 Task: Find flights from Cairo to Honolulu for 2 passengers in economy class, departing on December 19 and returning on January 3, with British Airways, and a price limit of EGP 105,000.
Action: Mouse pressed left at (351, 241)
Screenshot: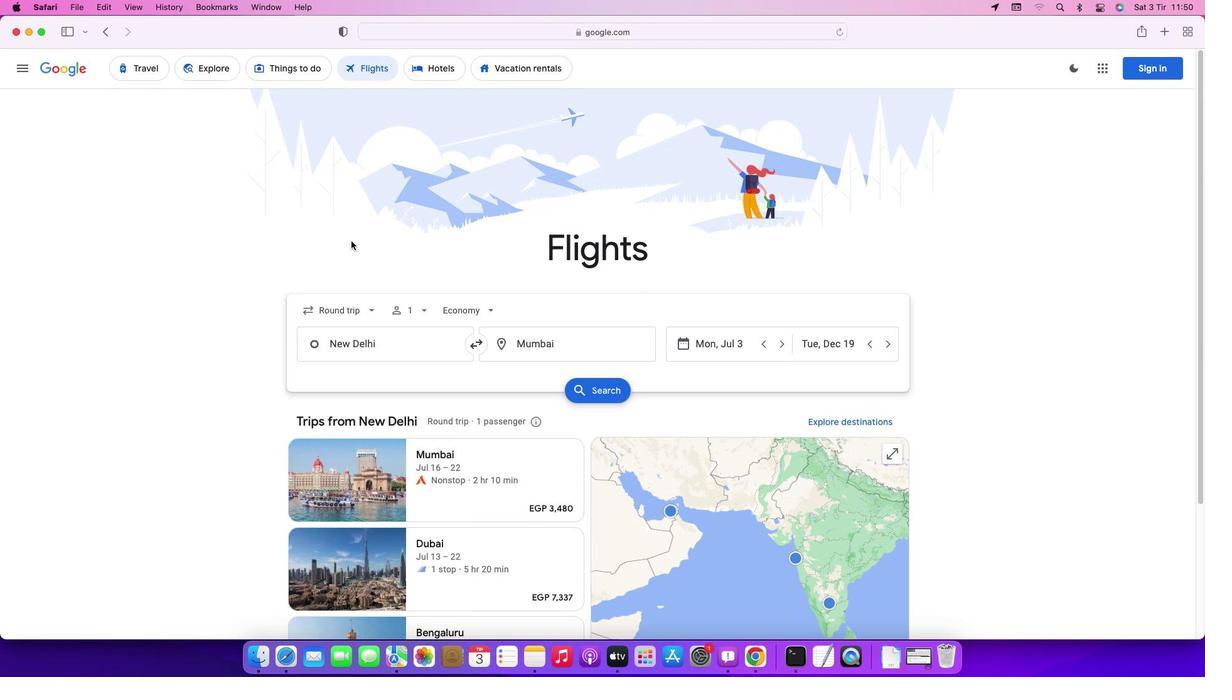 
Action: Mouse moved to (337, 311)
Screenshot: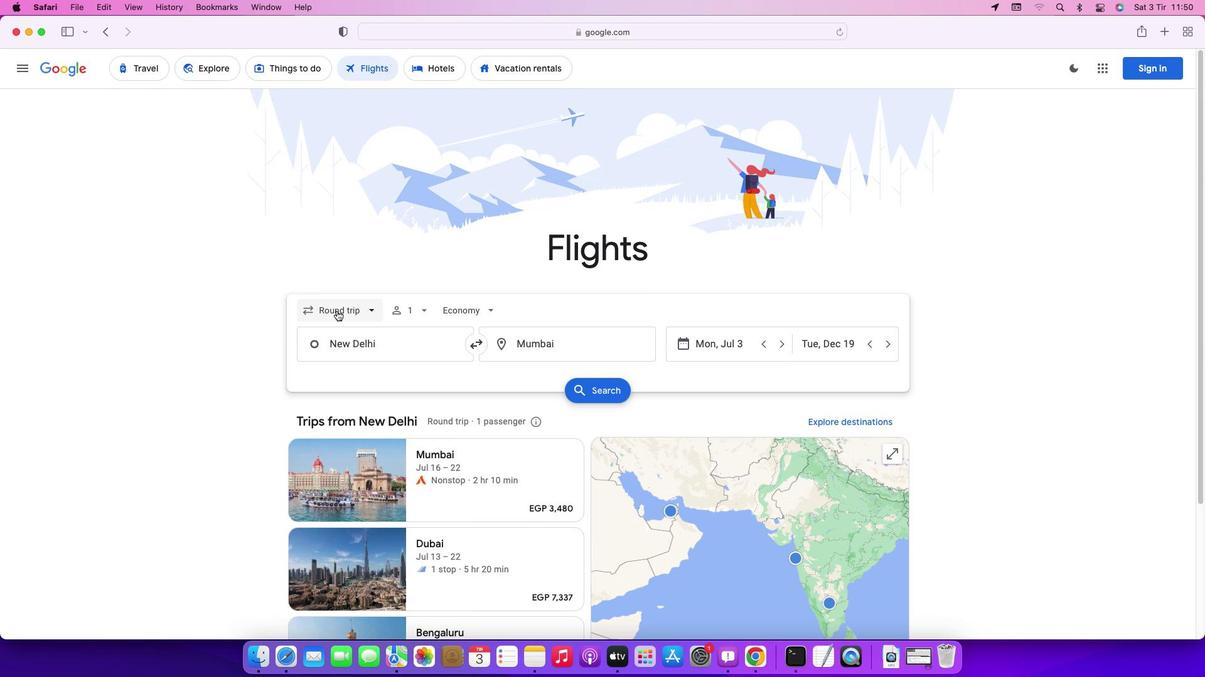 
Action: Mouse pressed left at (337, 311)
Screenshot: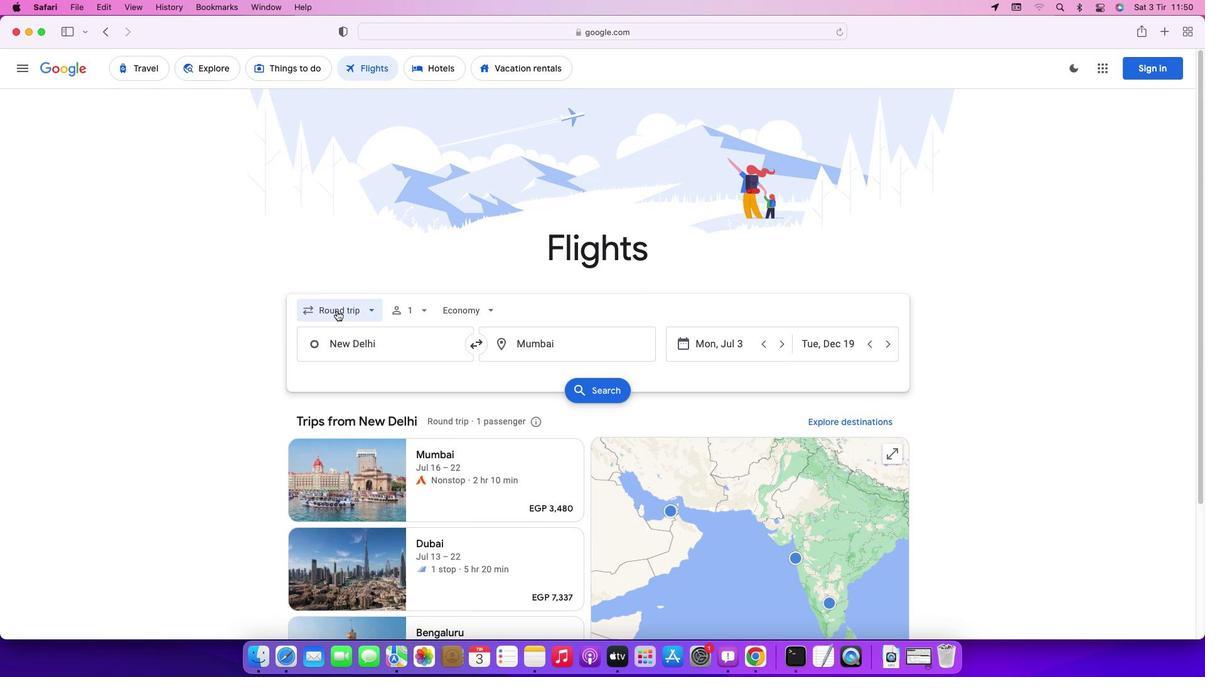 
Action: Mouse moved to (338, 341)
Screenshot: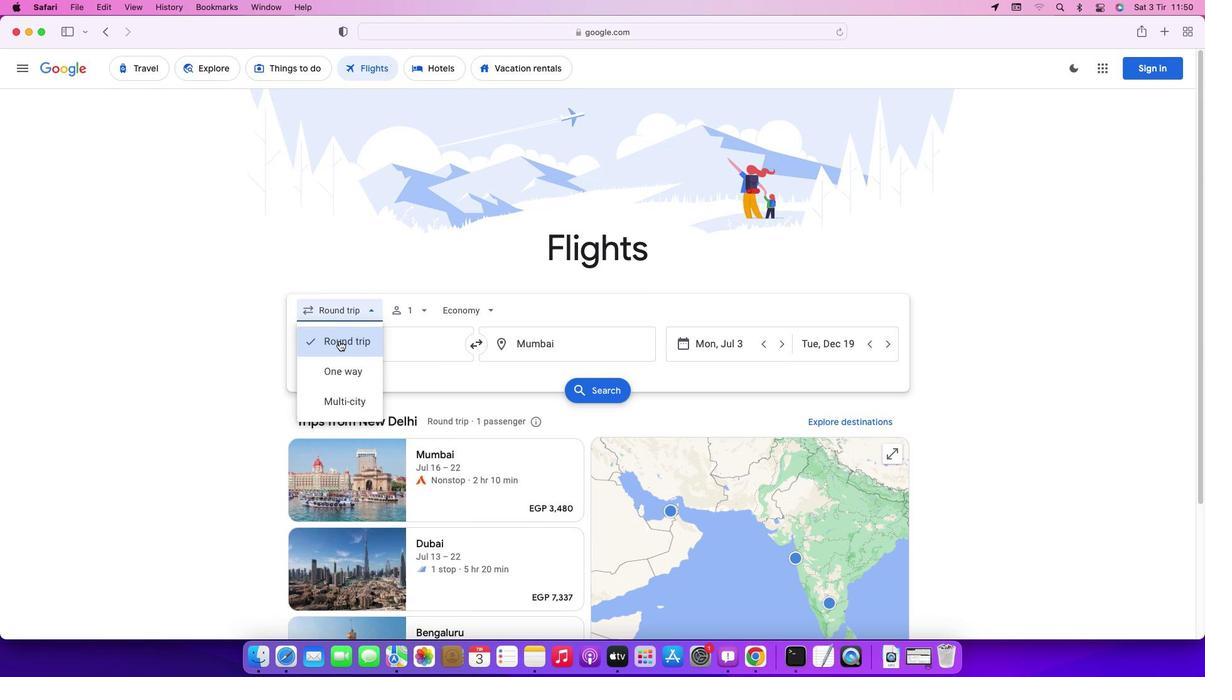 
Action: Mouse pressed left at (338, 341)
Screenshot: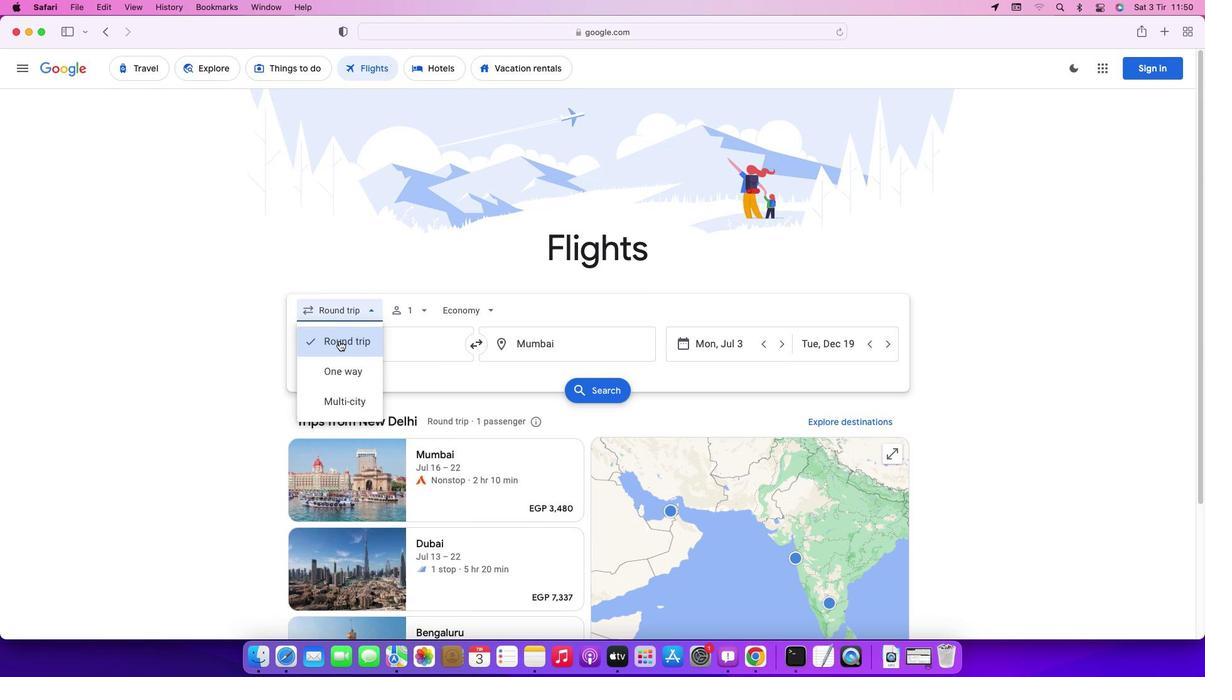 
Action: Mouse moved to (419, 309)
Screenshot: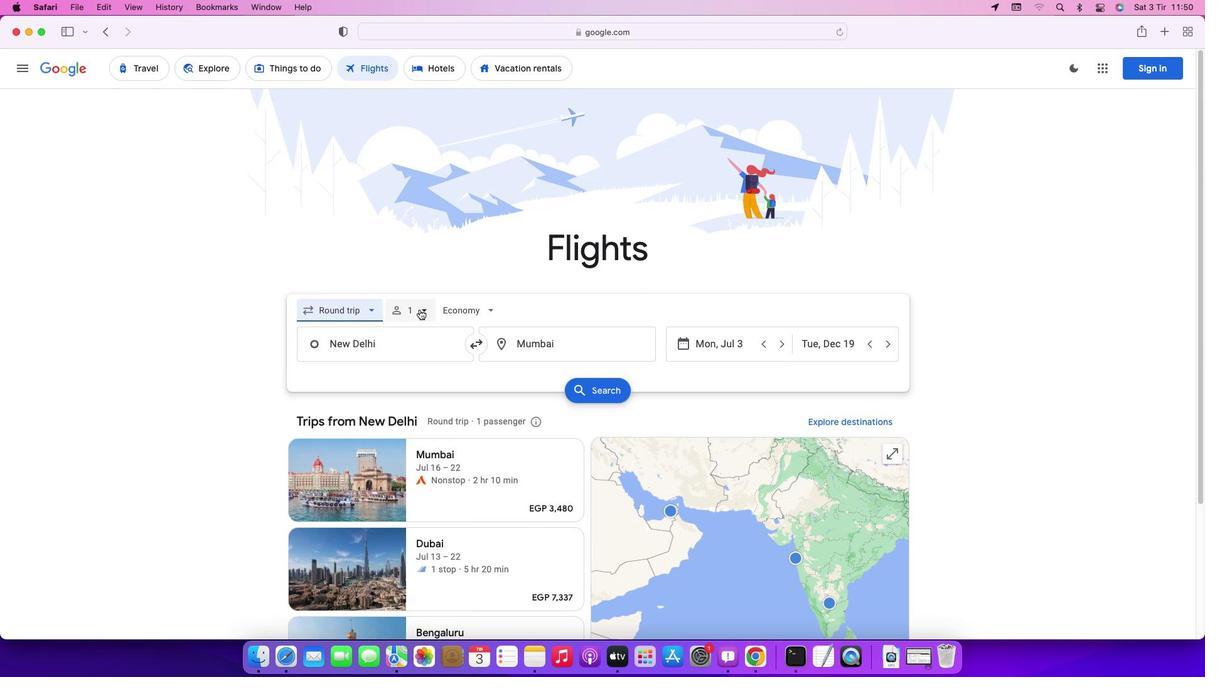 
Action: Mouse pressed left at (419, 309)
Screenshot: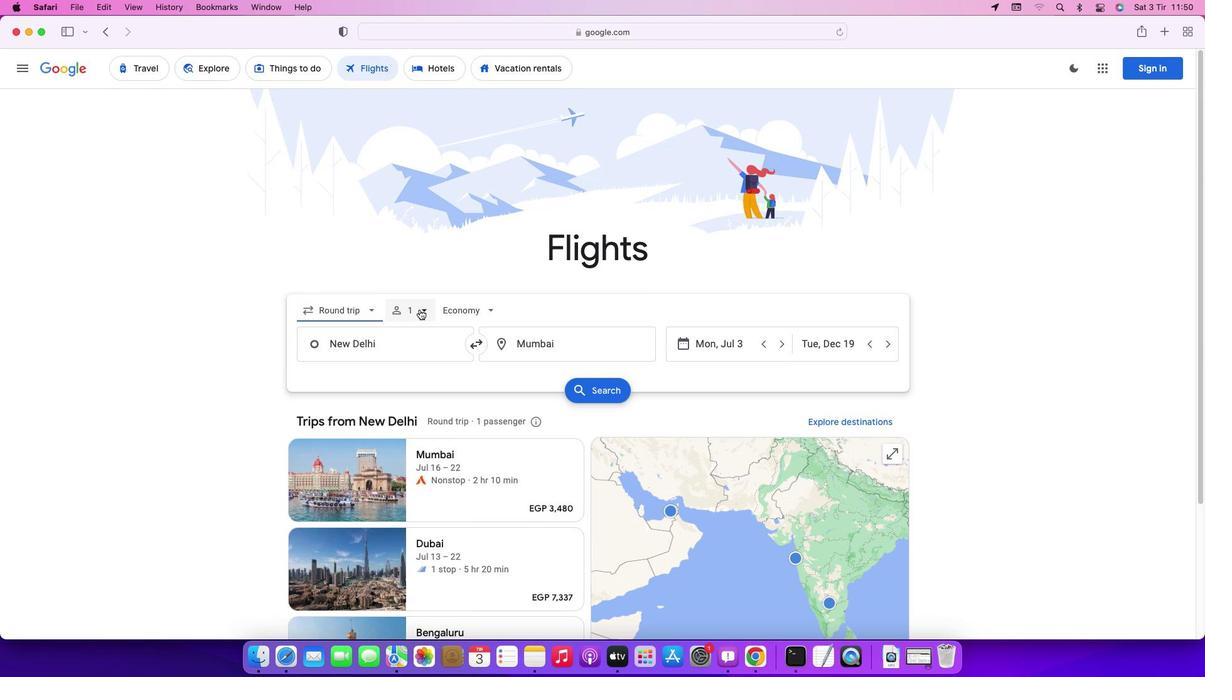
Action: Mouse moved to (524, 343)
Screenshot: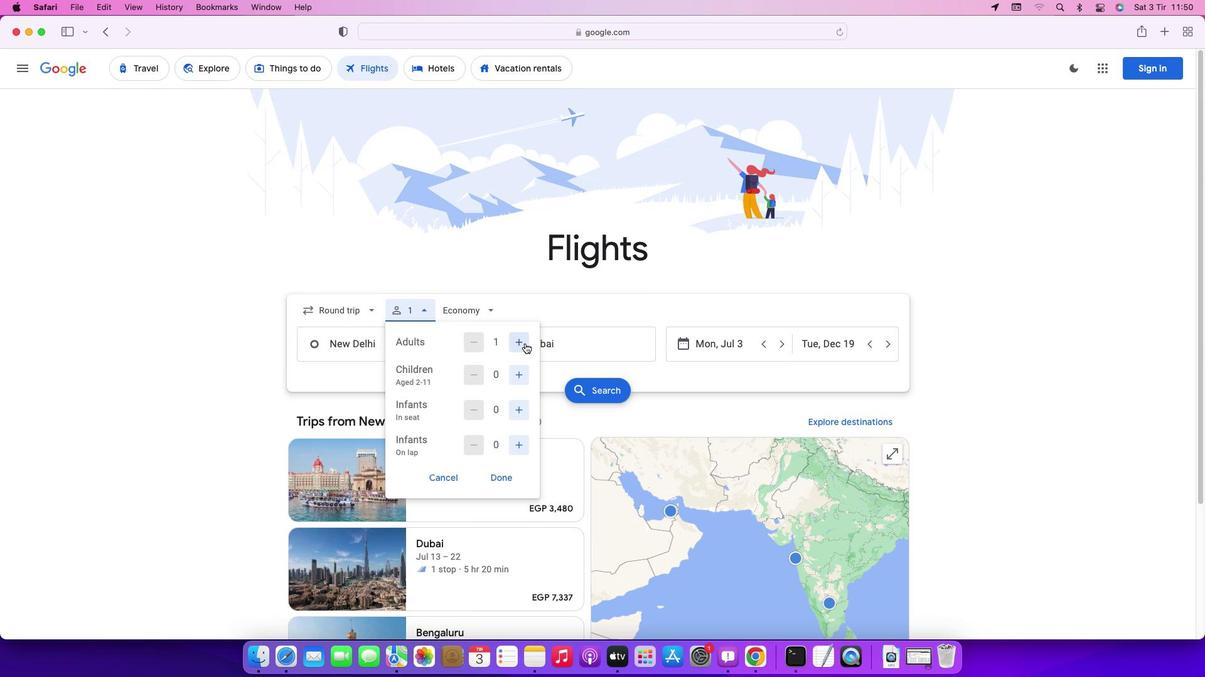 
Action: Mouse pressed left at (524, 343)
Screenshot: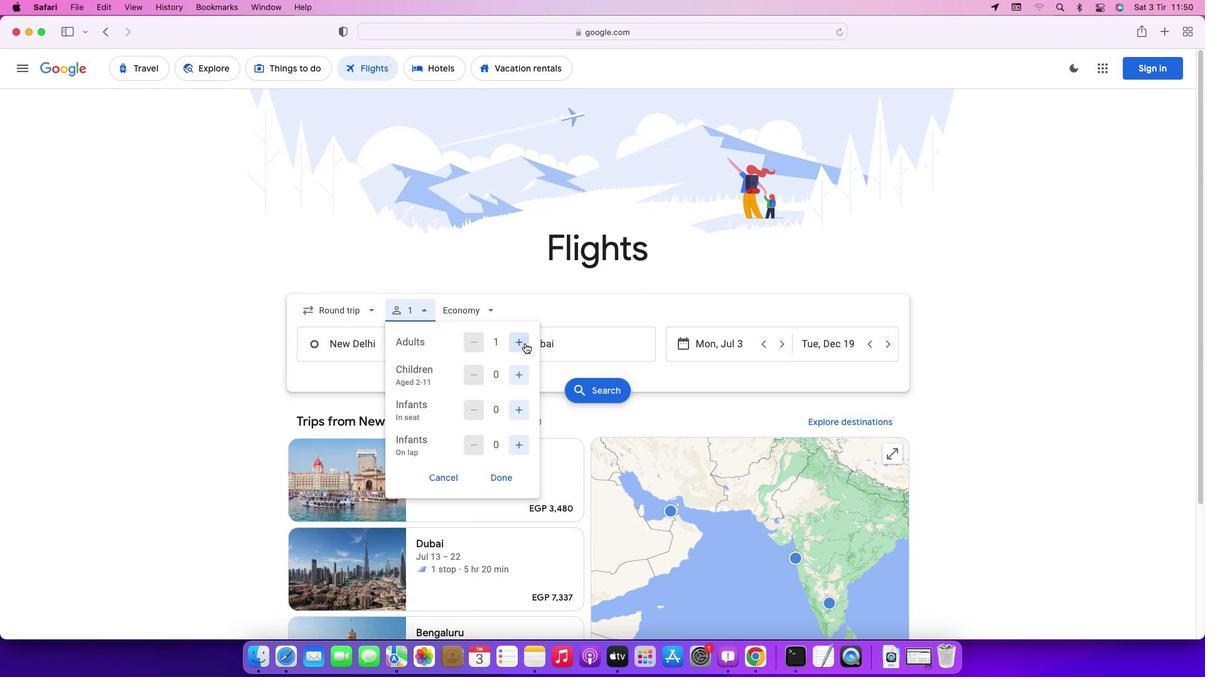 
Action: Mouse moved to (502, 474)
Screenshot: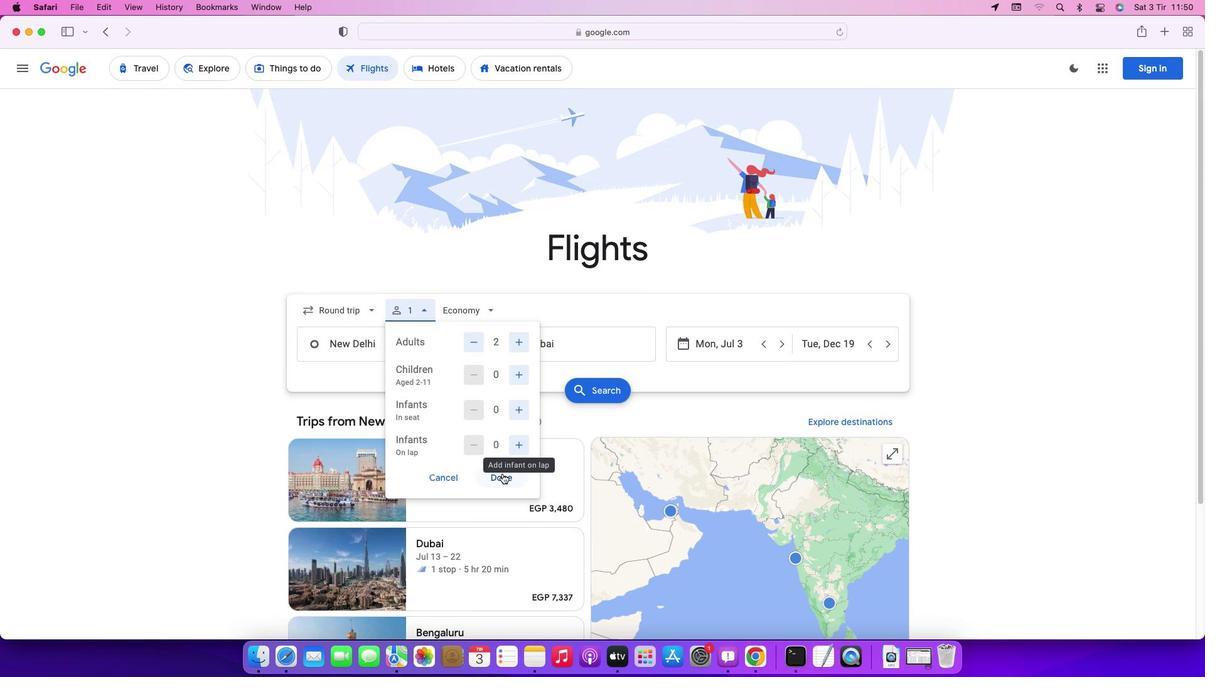 
Action: Mouse pressed left at (502, 474)
Screenshot: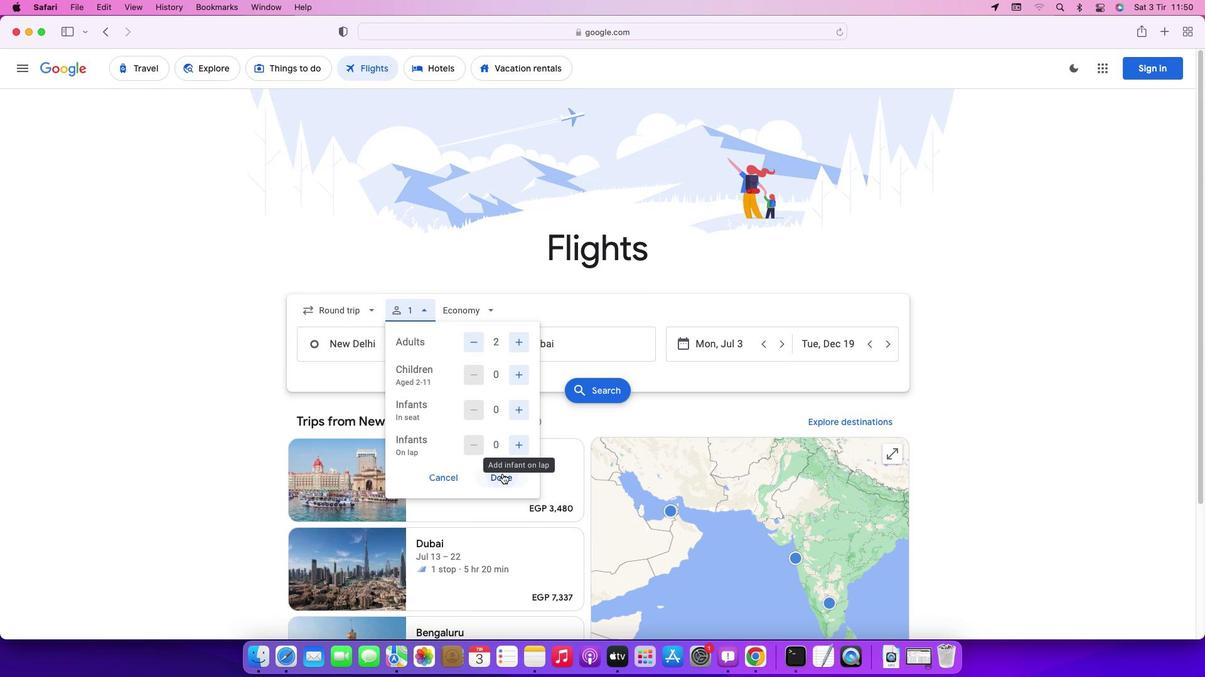 
Action: Mouse moved to (463, 311)
Screenshot: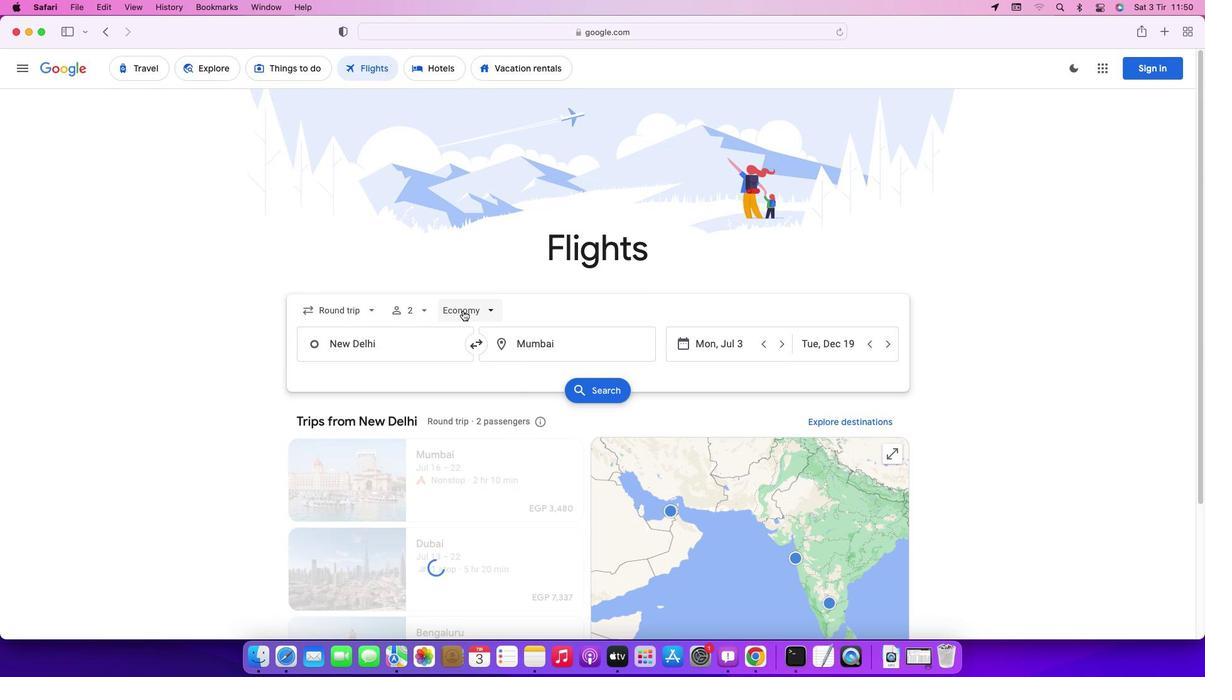
Action: Mouse pressed left at (463, 311)
Screenshot: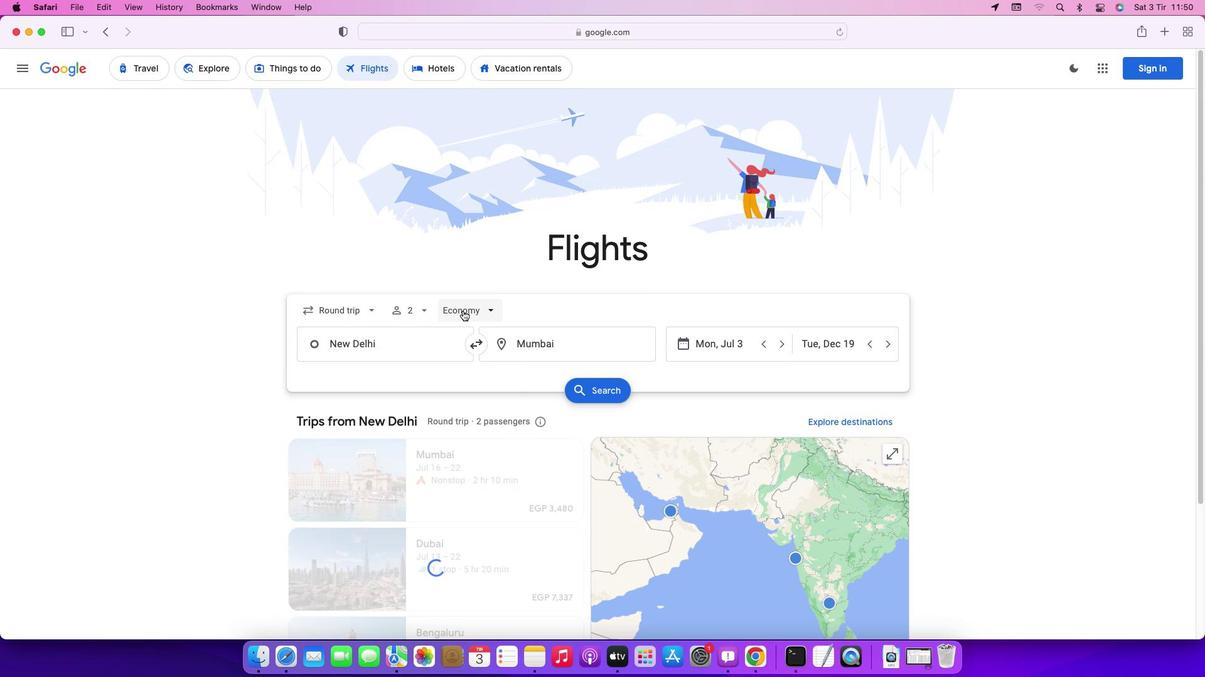 
Action: Mouse moved to (507, 343)
Screenshot: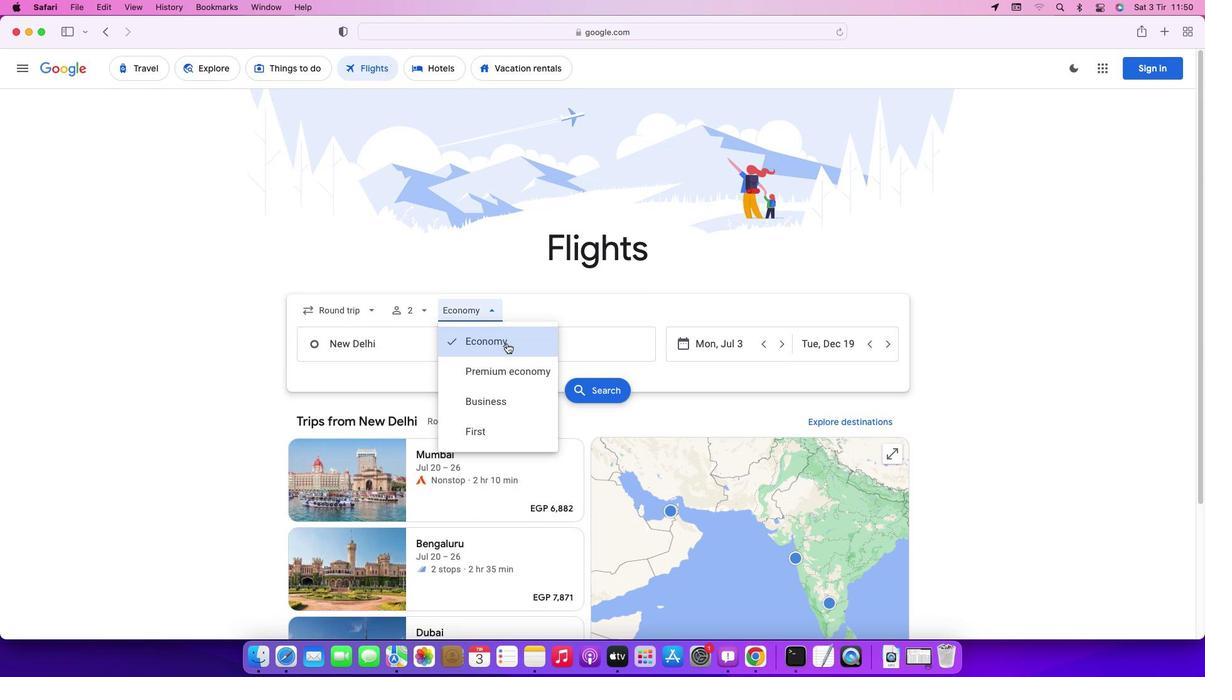 
Action: Mouse pressed left at (507, 343)
Screenshot: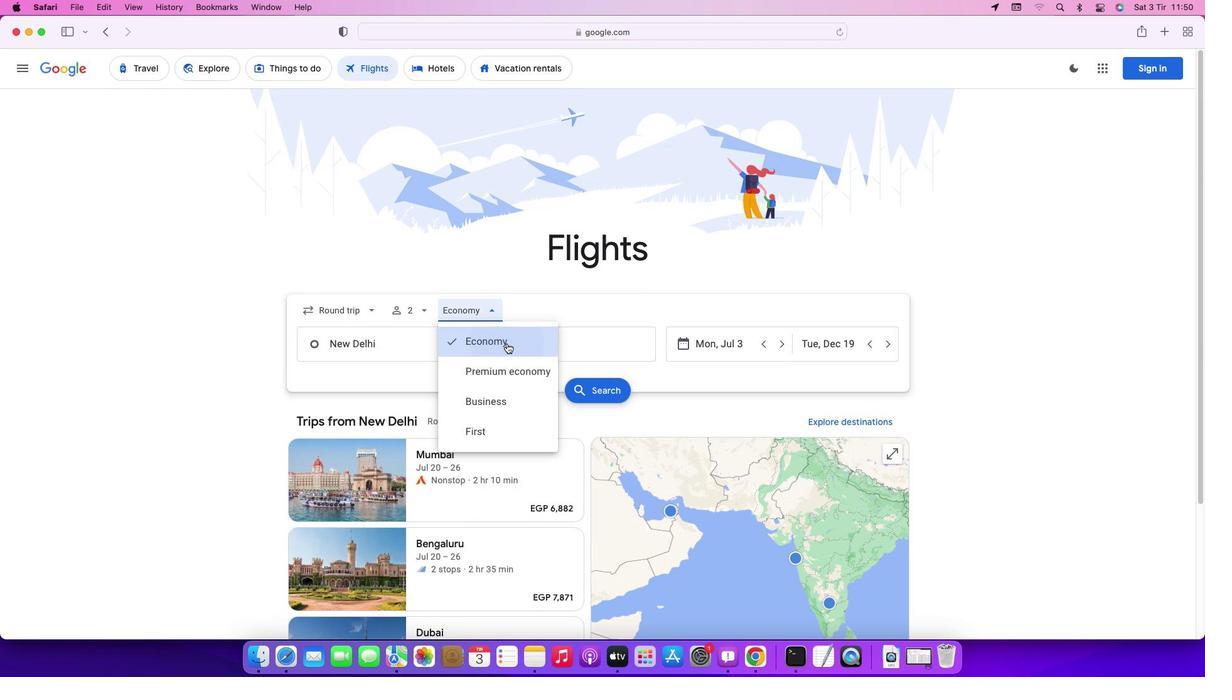 
Action: Mouse moved to (406, 344)
Screenshot: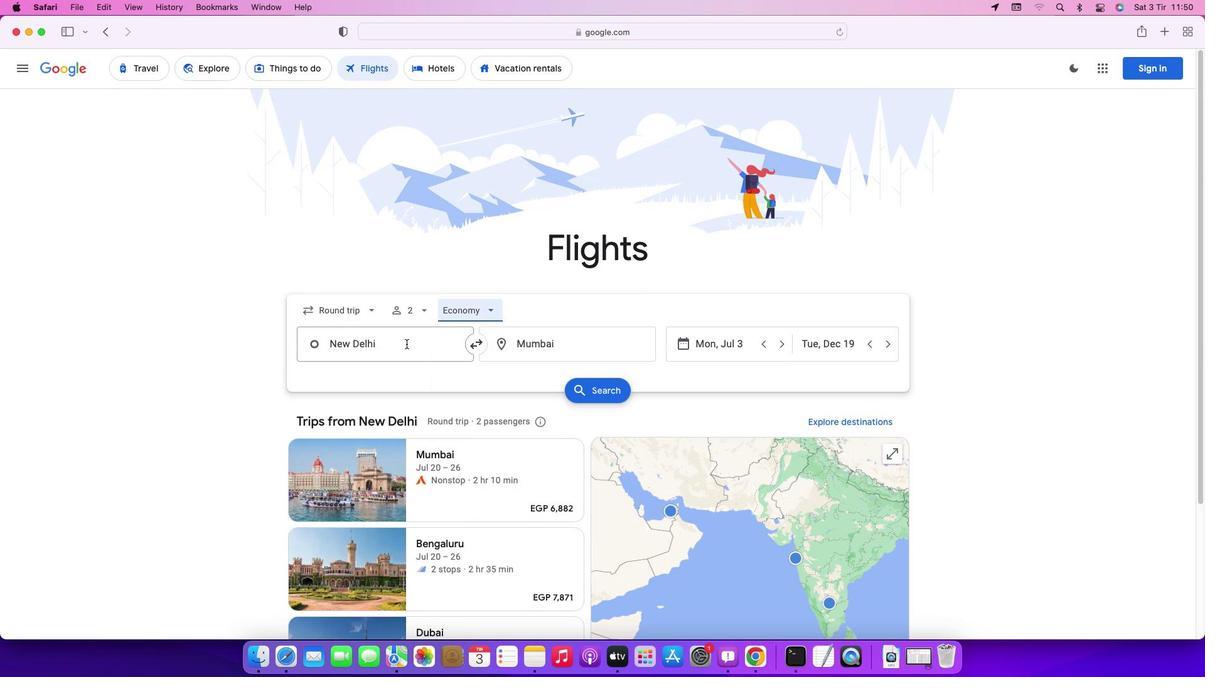 
Action: Mouse pressed left at (406, 344)
Screenshot: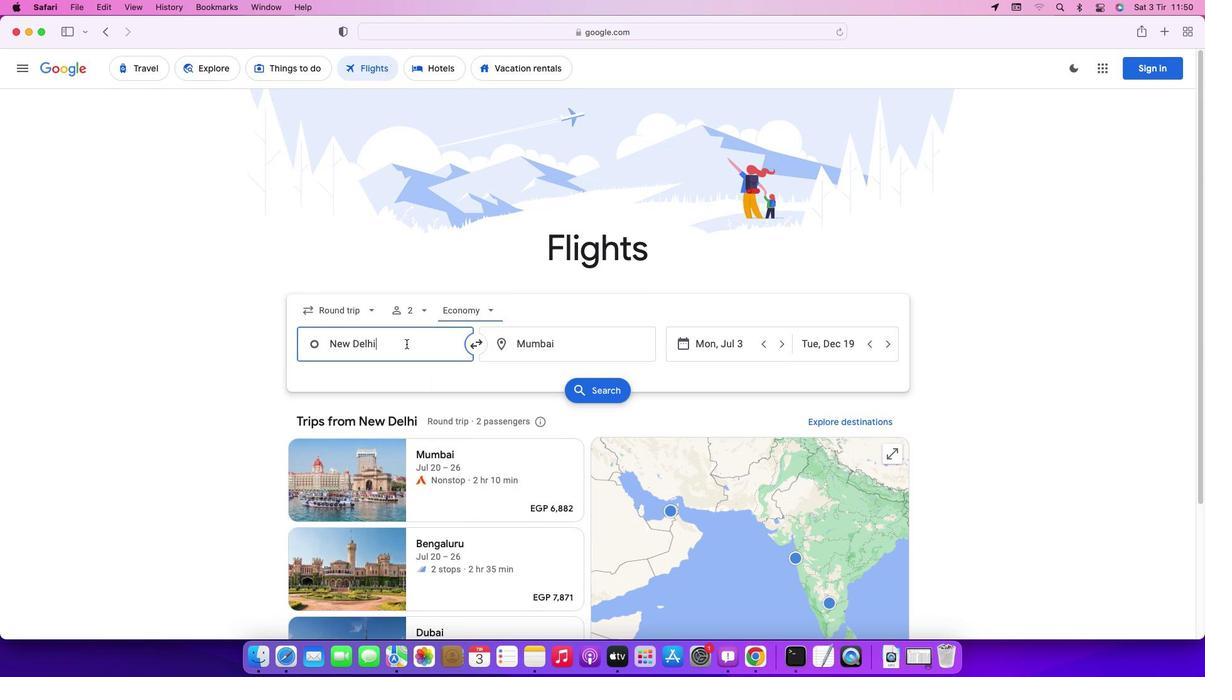 
Action: Key pressed Key.backspaceKey.caps_lock'C'Key.caps_lock'a''i''r''o'Key.enter
Screenshot: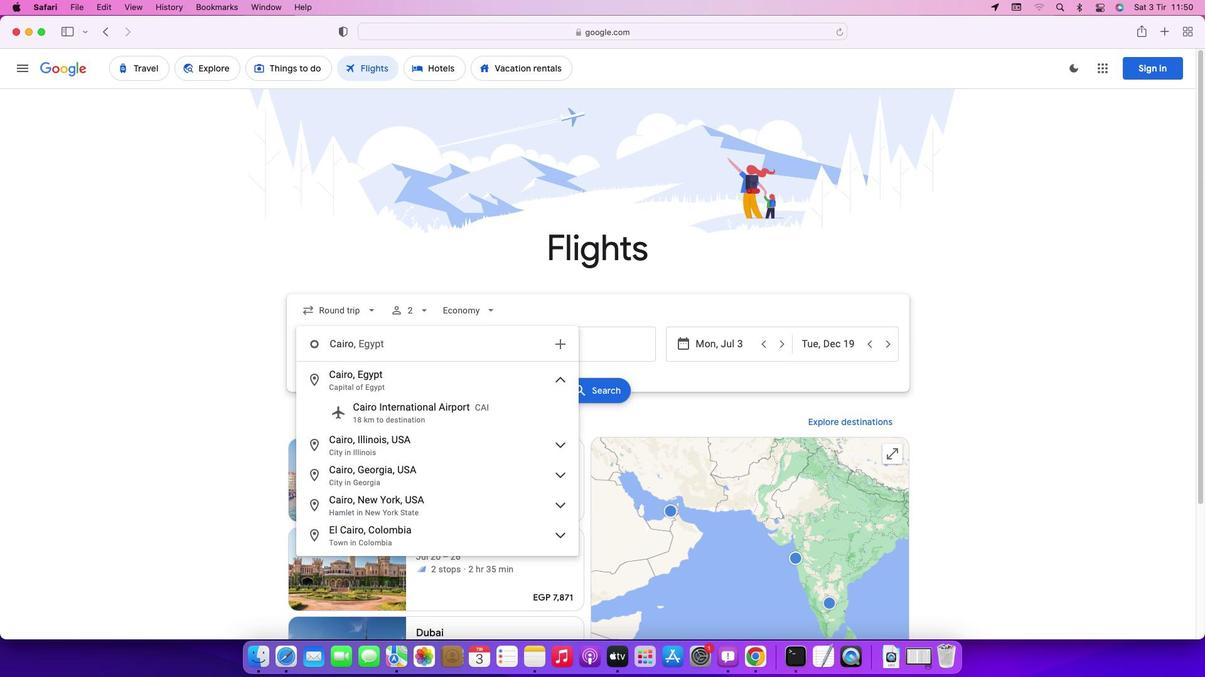 
Action: Mouse moved to (573, 347)
Screenshot: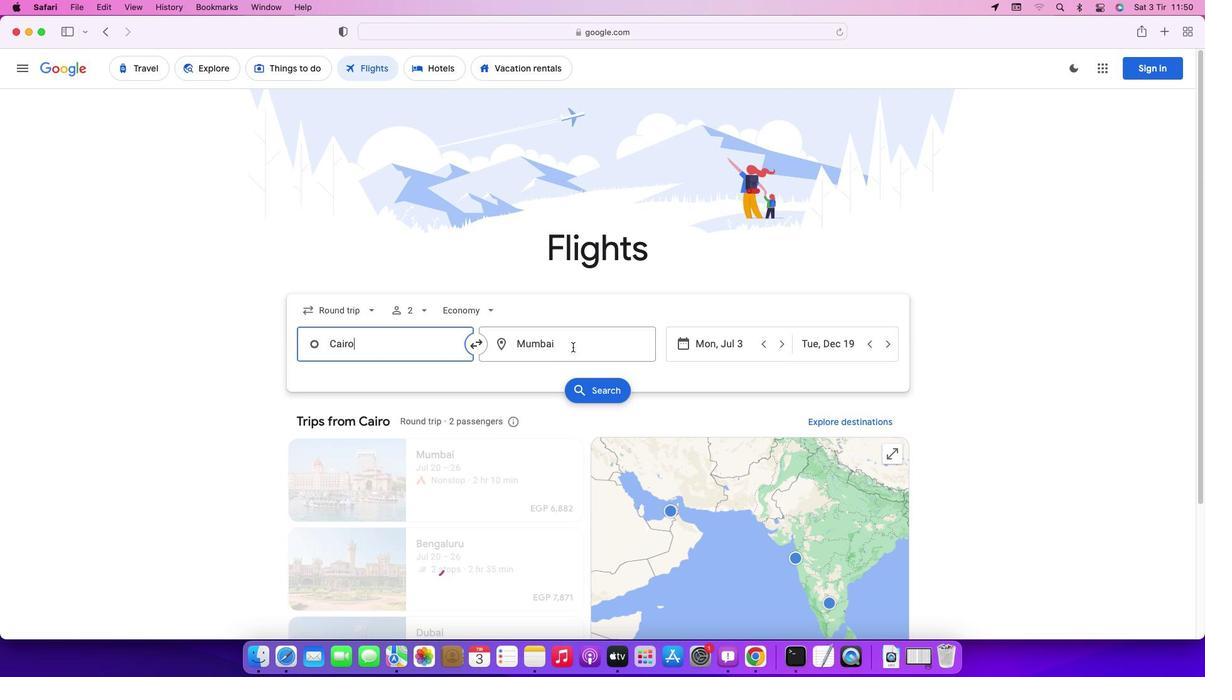 
Action: Mouse pressed left at (573, 347)
Screenshot: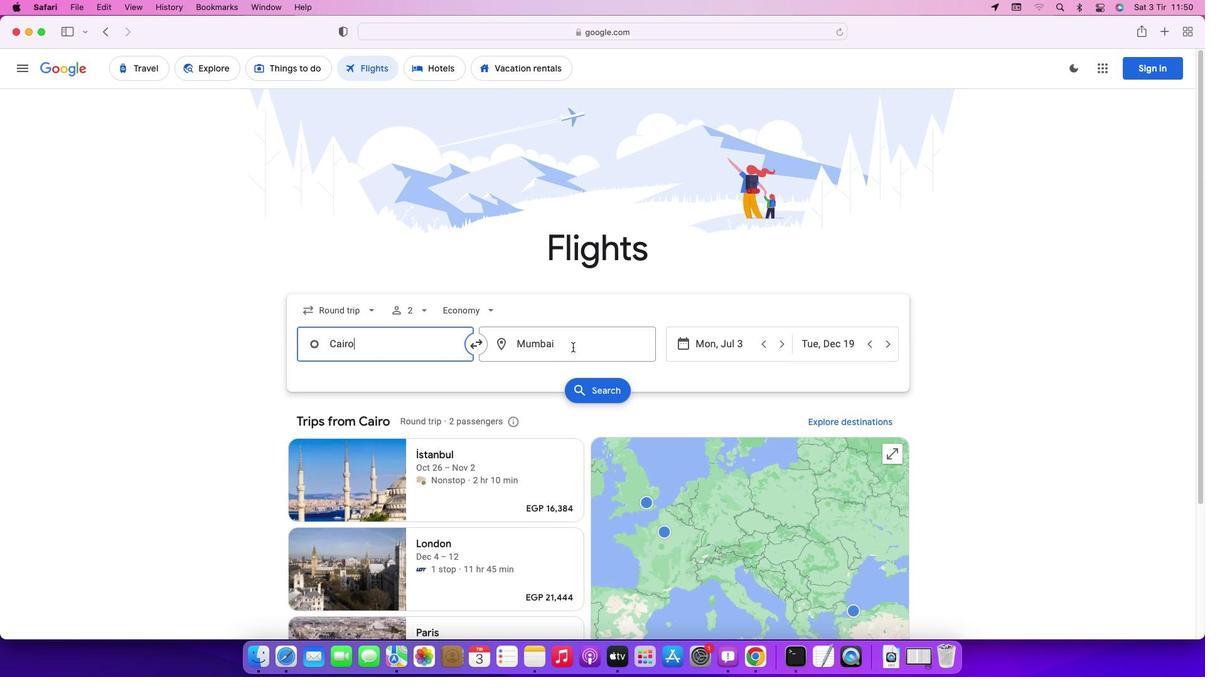 
Action: Key pressed Key.backspaceKey.caps_lock'H'Key.caps_lock'o''n''o''l''u''l''u'Key.enter
Screenshot: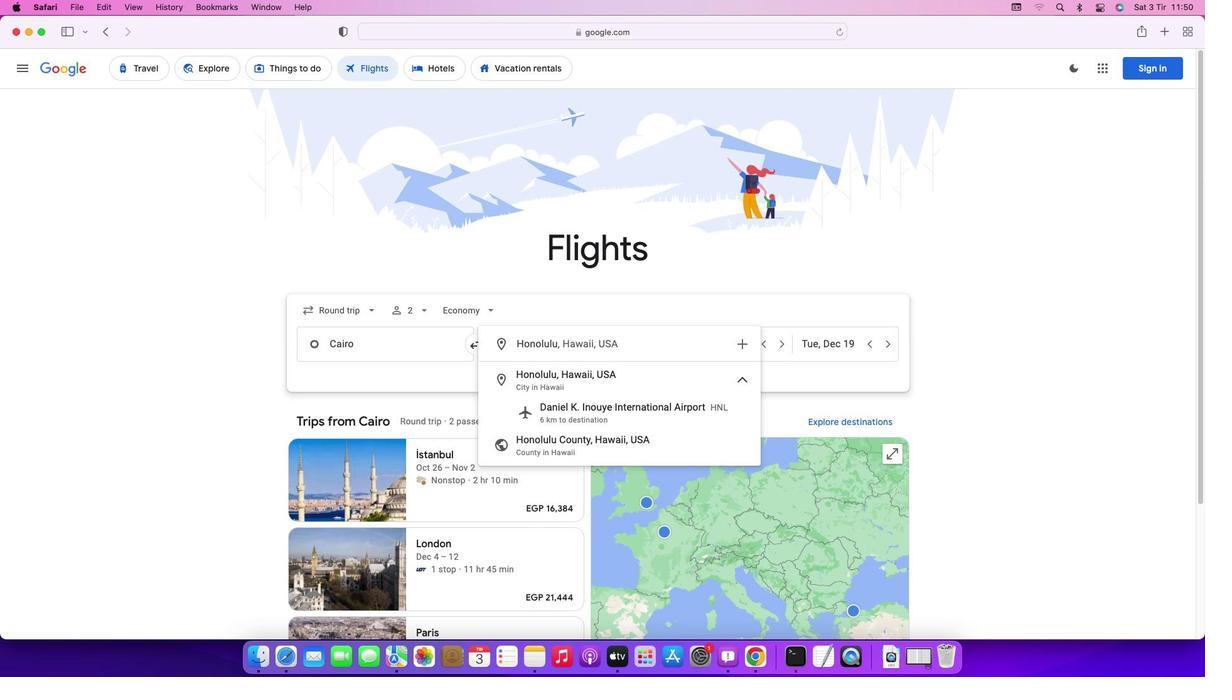 
Action: Mouse moved to (729, 343)
Screenshot: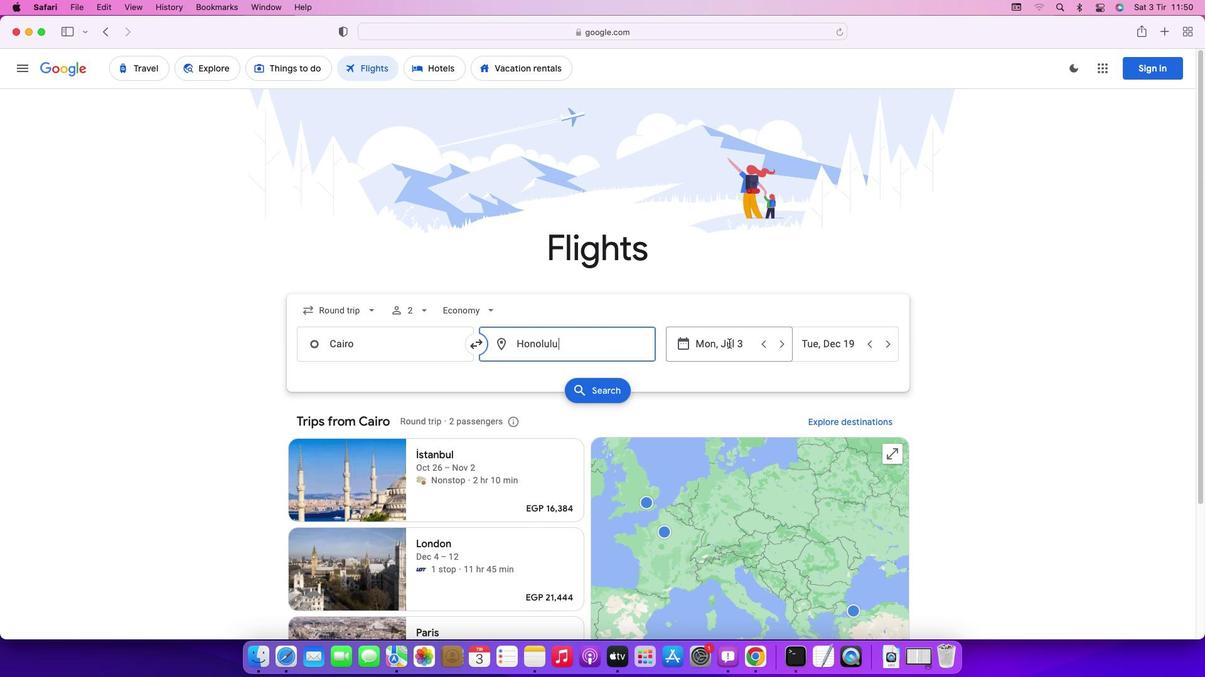 
Action: Mouse pressed left at (729, 343)
Screenshot: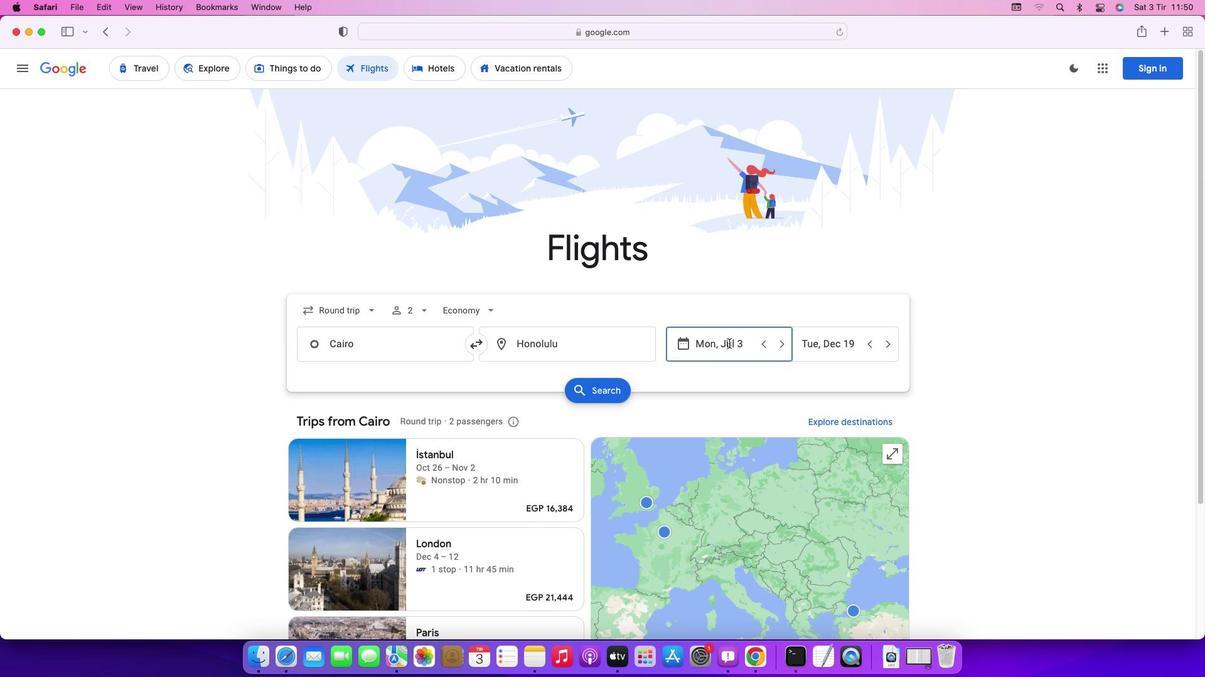 
Action: Mouse moved to (916, 473)
Screenshot: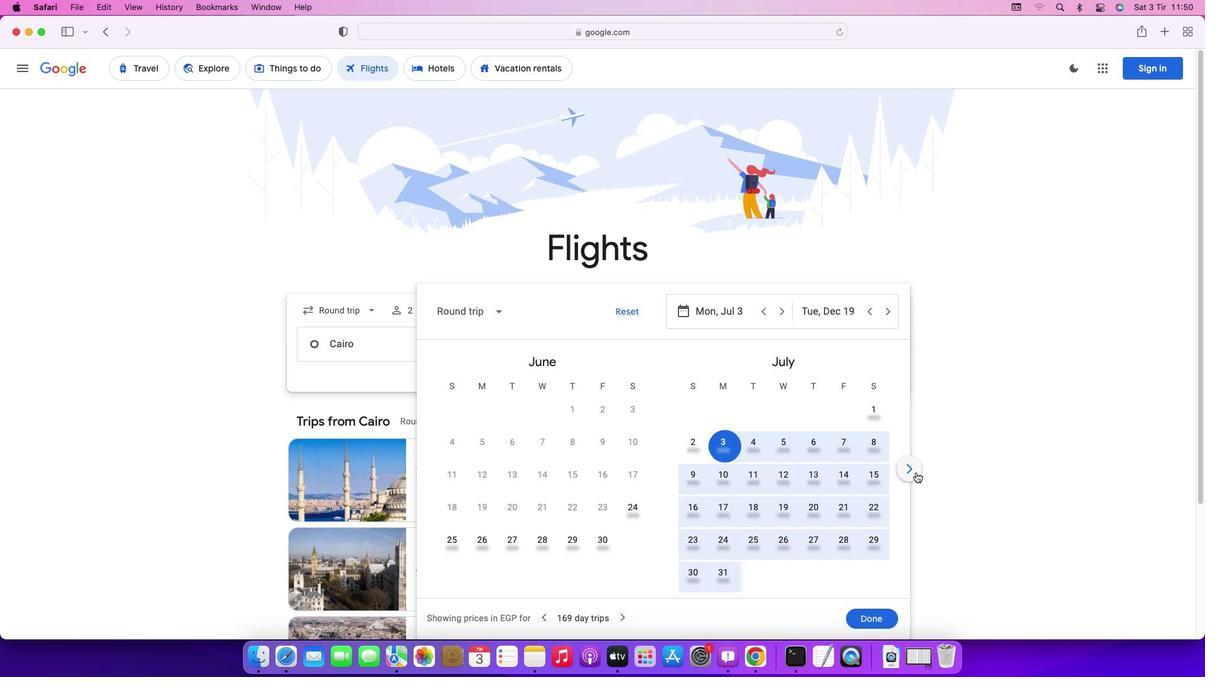 
Action: Mouse pressed left at (916, 473)
Screenshot: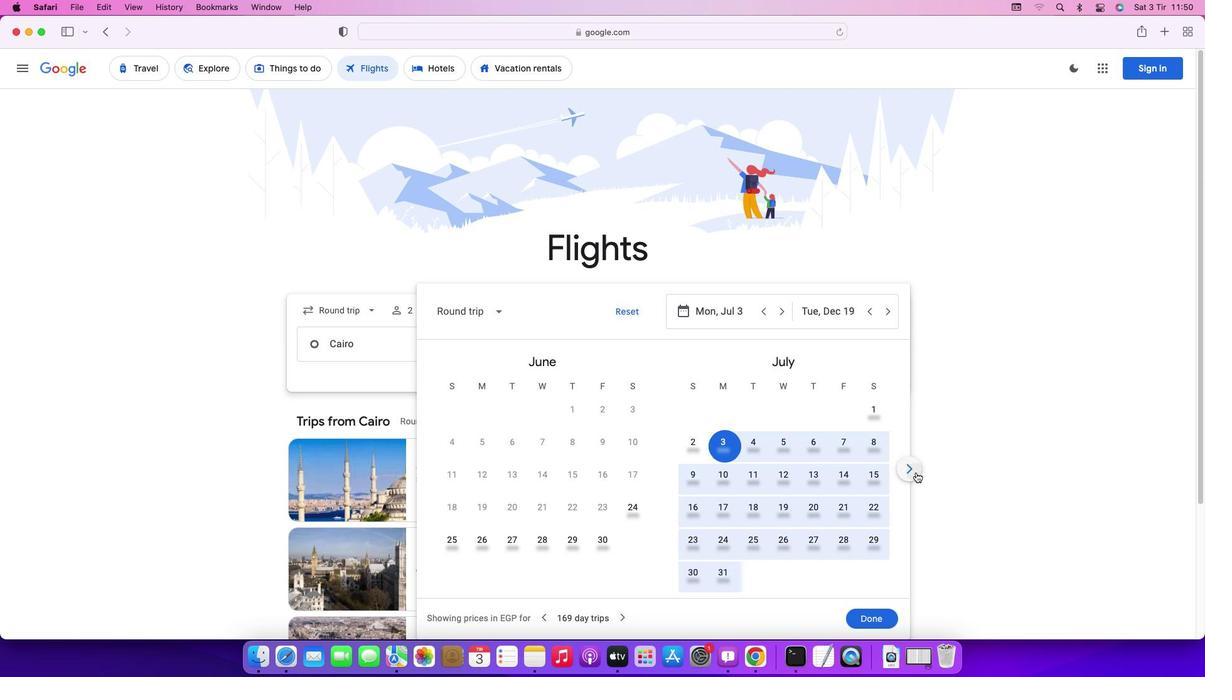 
Action: Mouse pressed left at (916, 473)
Screenshot: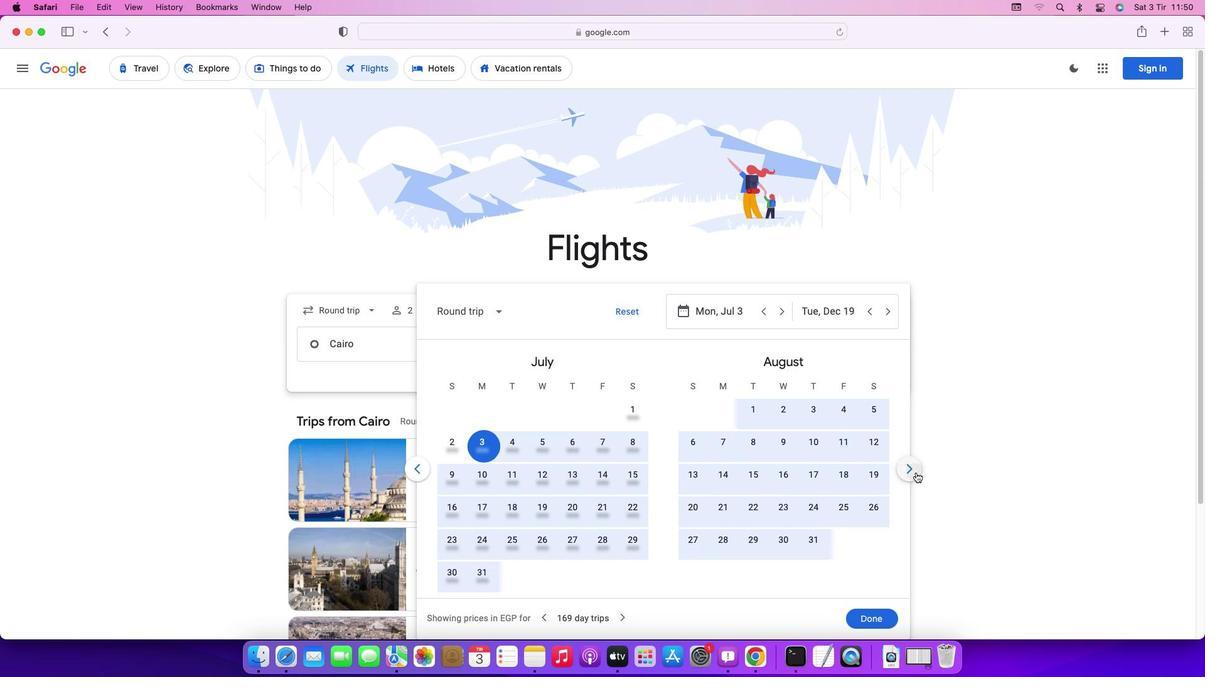 
Action: Mouse moved to (913, 471)
Screenshot: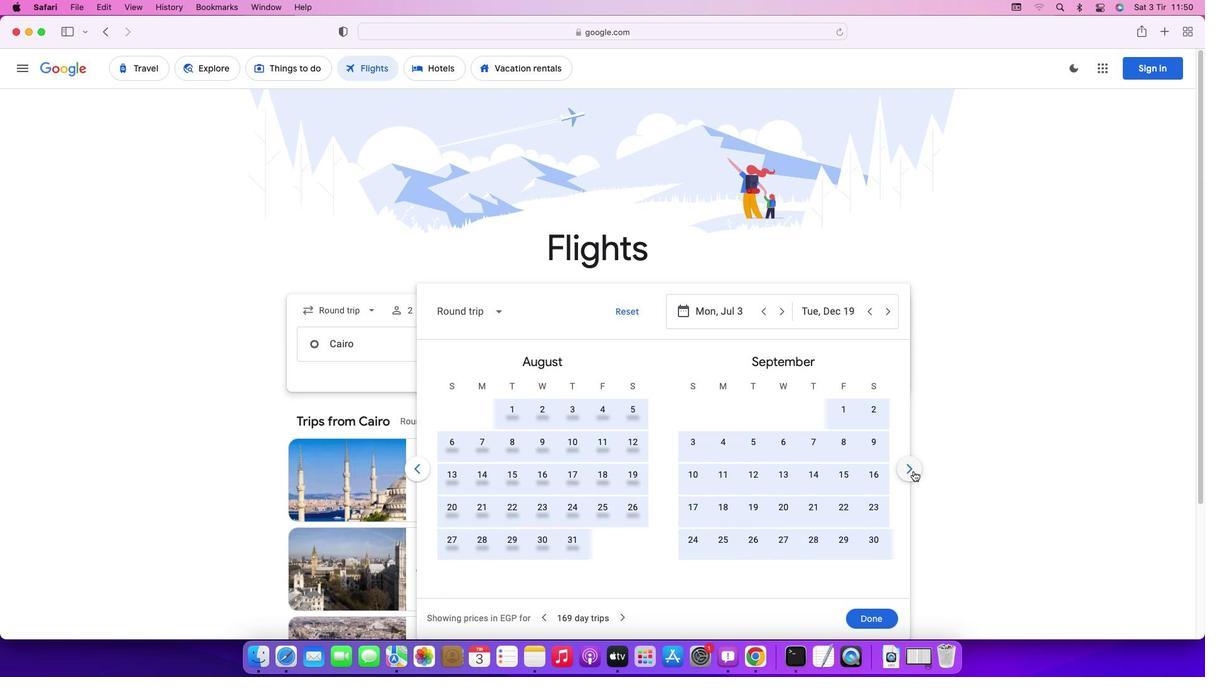 
Action: Mouse pressed left at (913, 471)
Screenshot: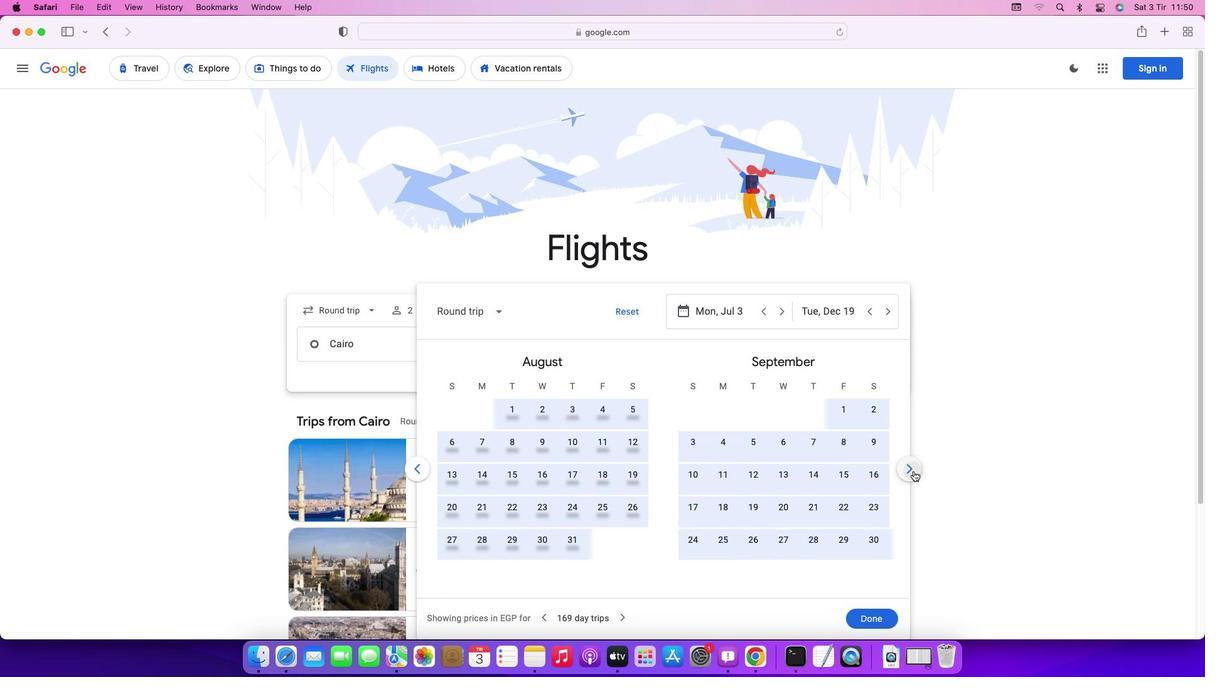 
Action: Mouse pressed left at (913, 471)
Screenshot: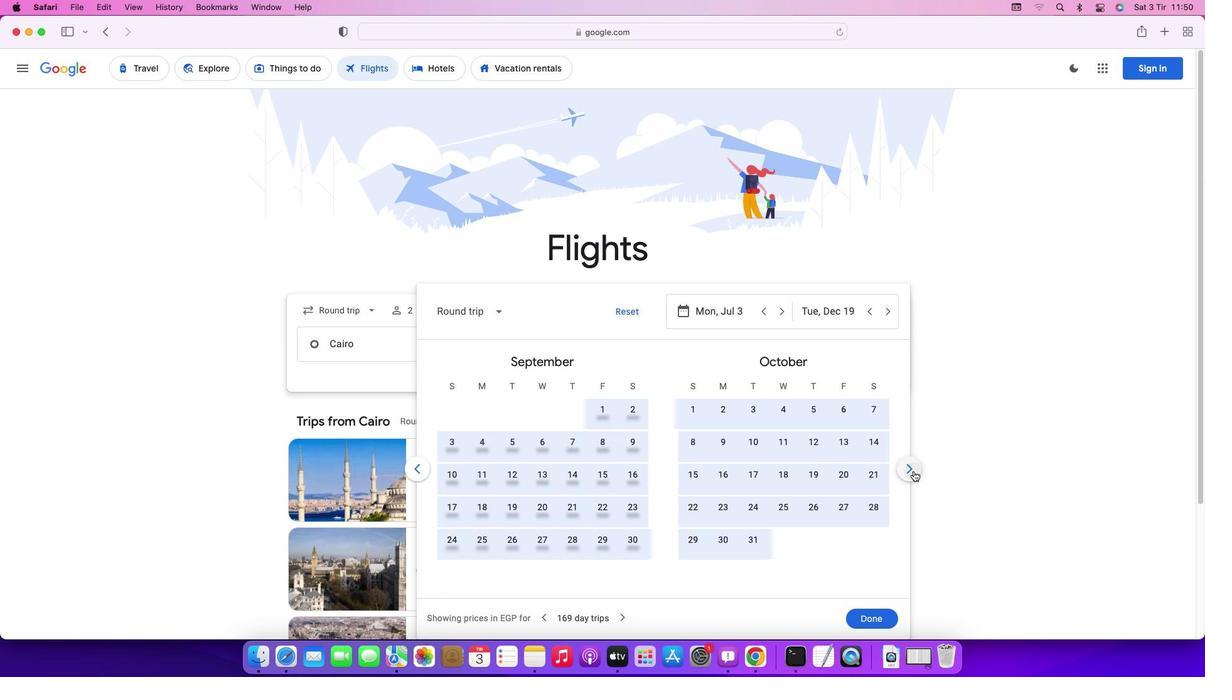 
Action: Mouse pressed left at (913, 471)
Screenshot: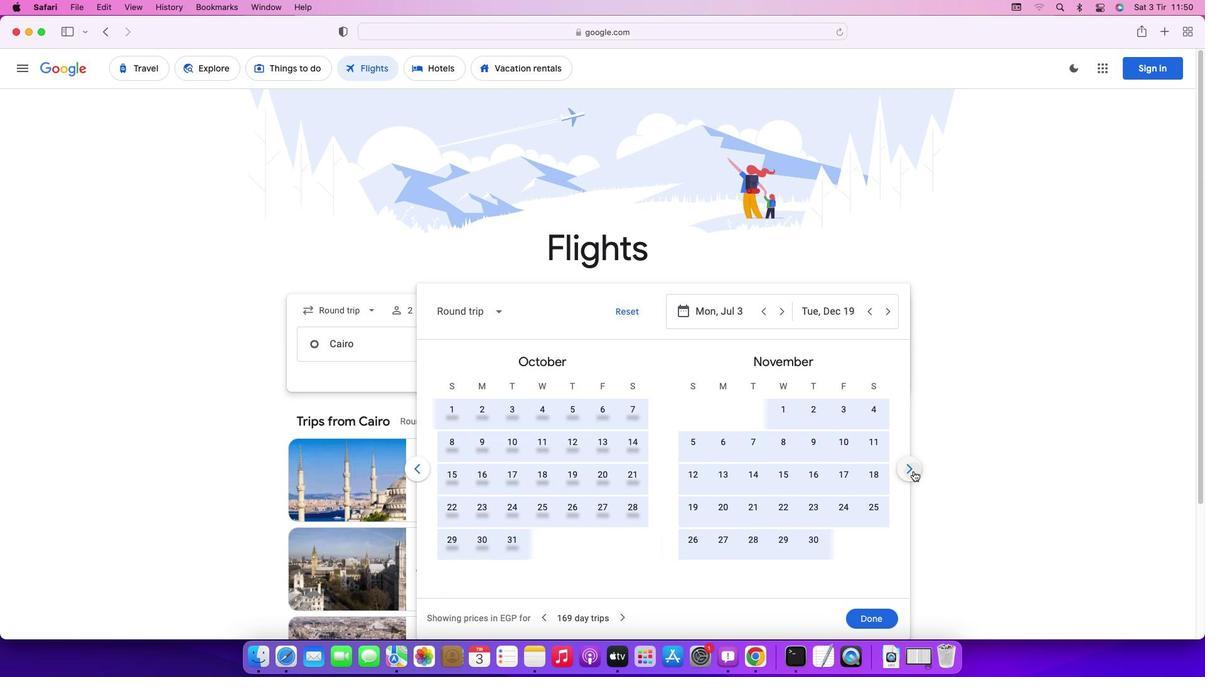 
Action: Mouse moved to (760, 508)
Screenshot: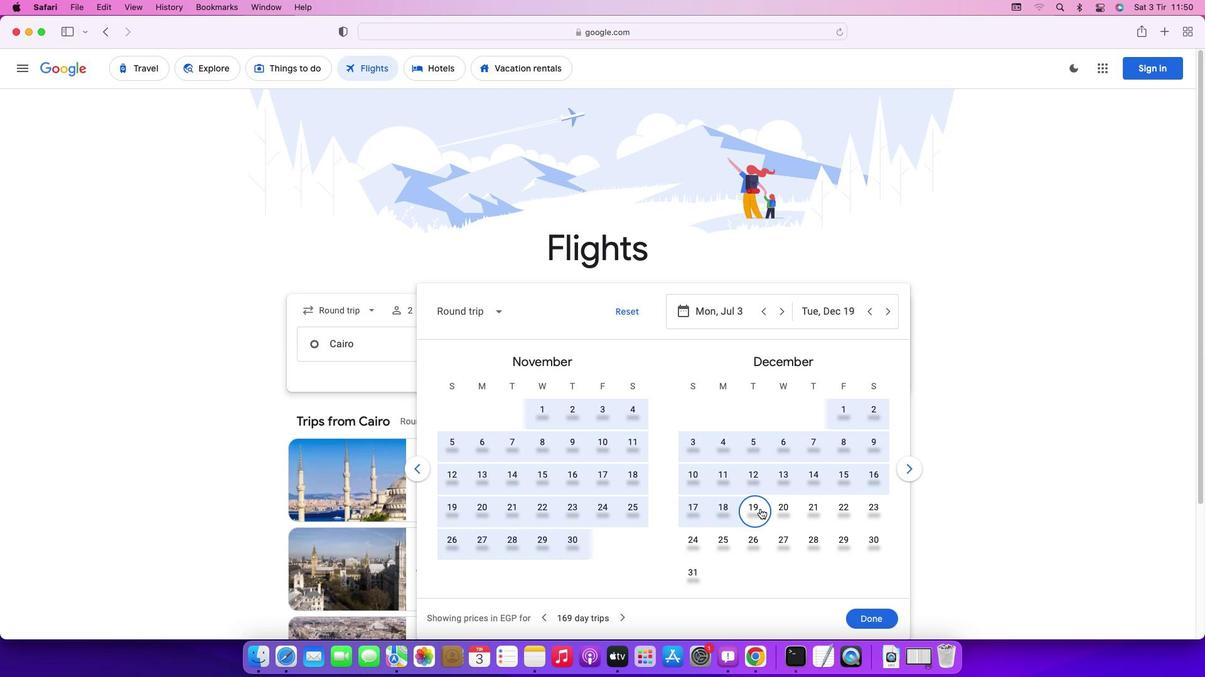 
Action: Mouse pressed left at (760, 508)
Screenshot: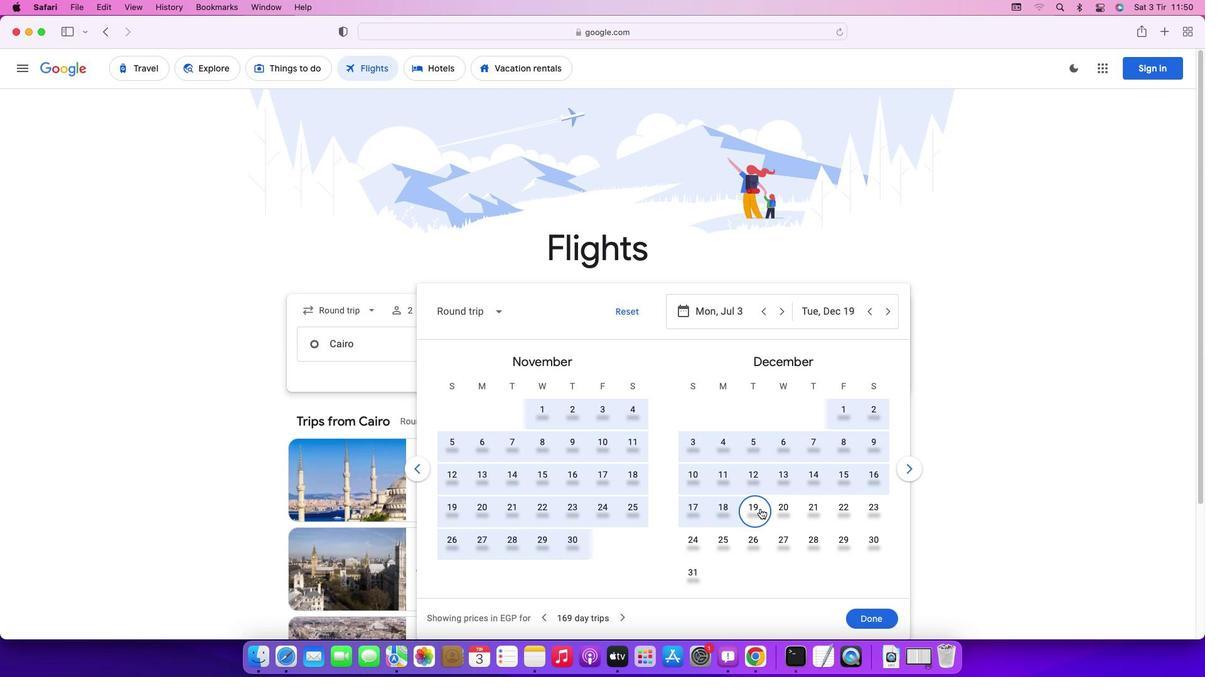 
Action: Mouse moved to (844, 308)
Screenshot: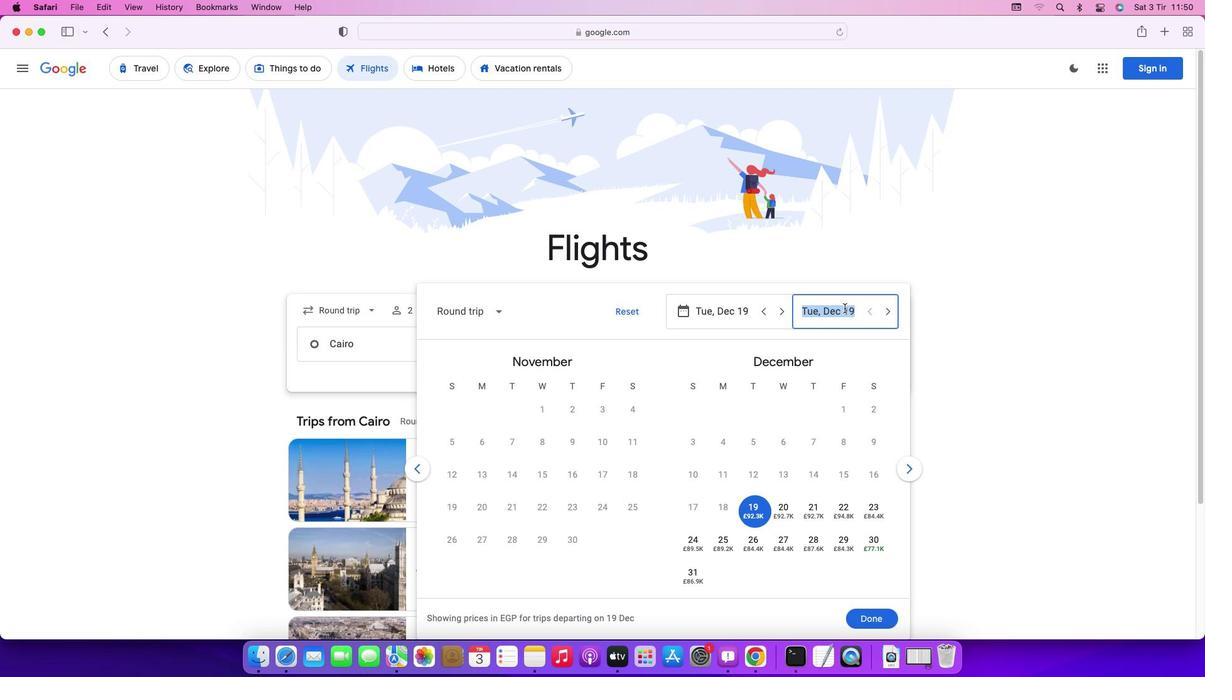 
Action: Mouse pressed left at (844, 308)
Screenshot: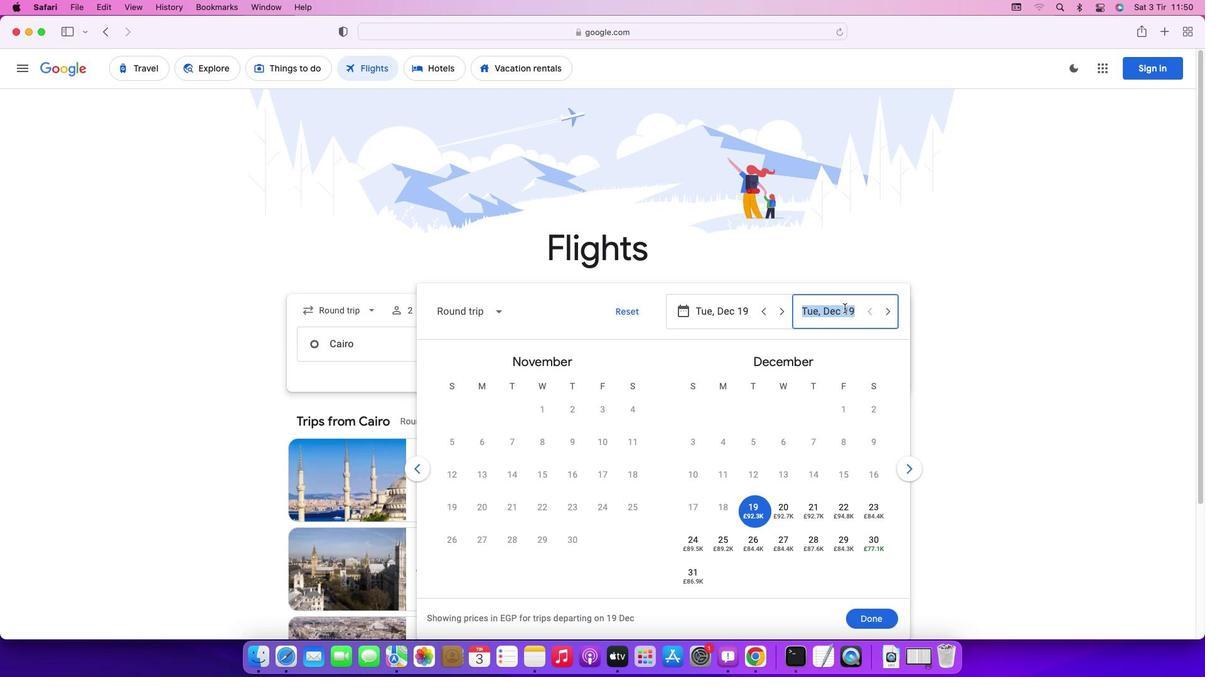 
Action: Mouse moved to (861, 314)
Screenshot: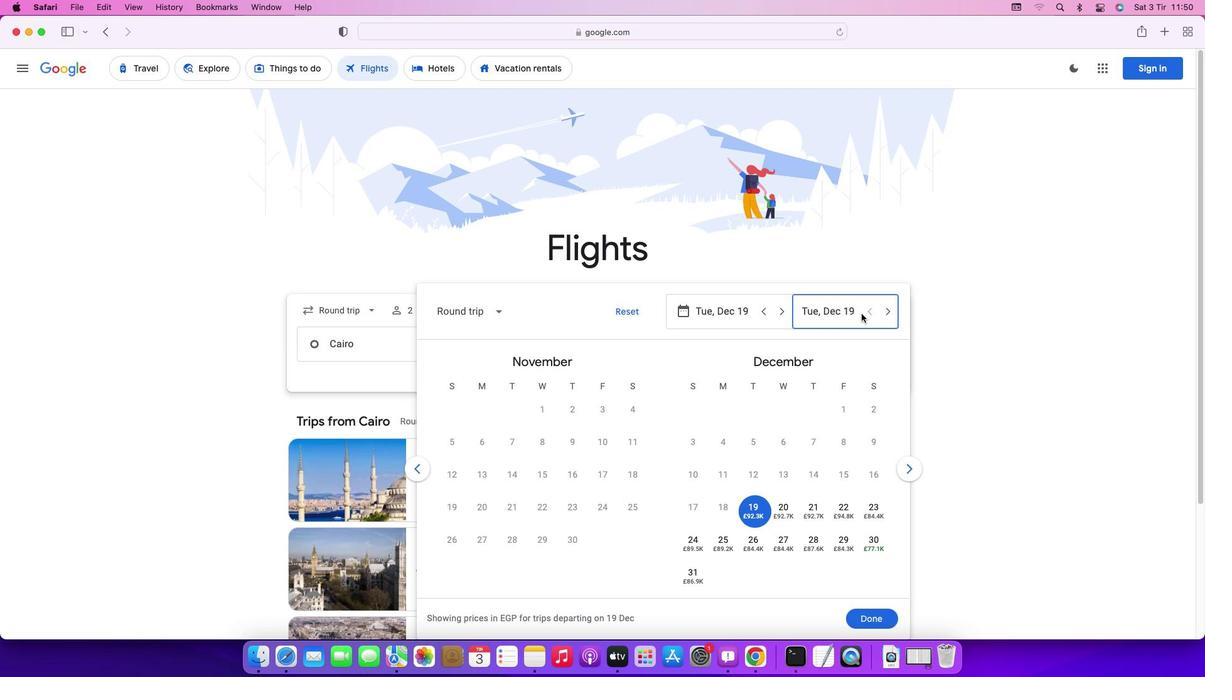 
Action: Mouse pressed left at (861, 314)
Screenshot: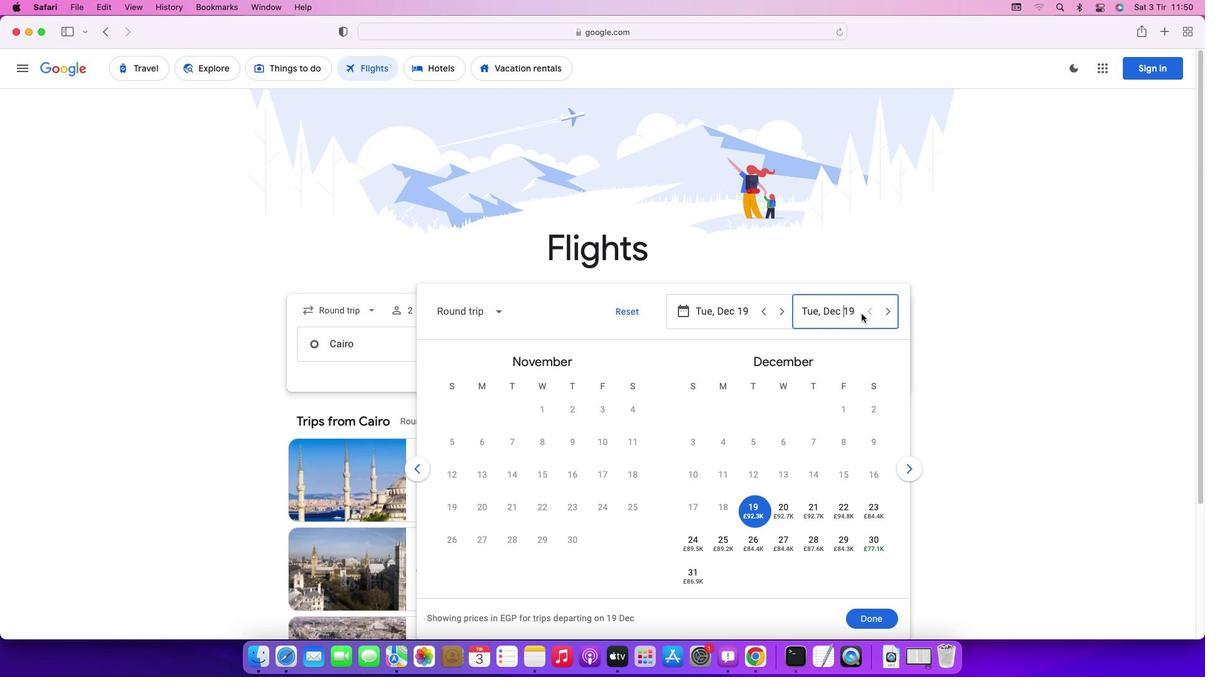 
Action: Mouse moved to (906, 467)
Screenshot: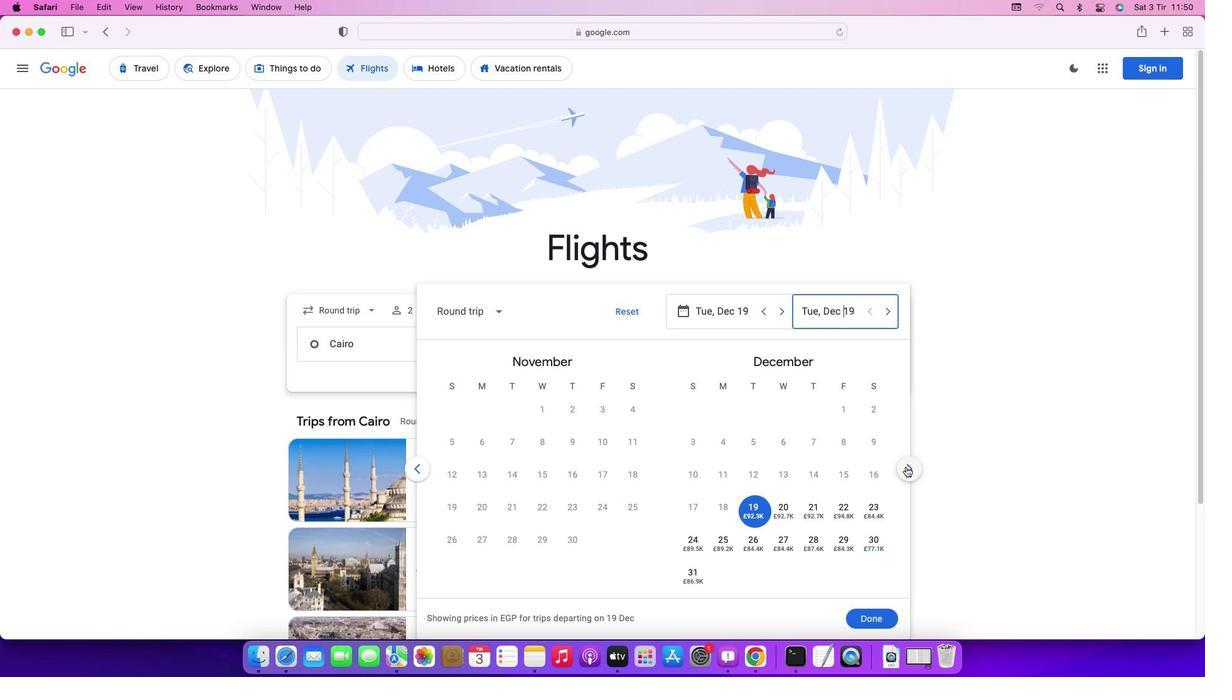 
Action: Mouse pressed left at (906, 467)
Screenshot: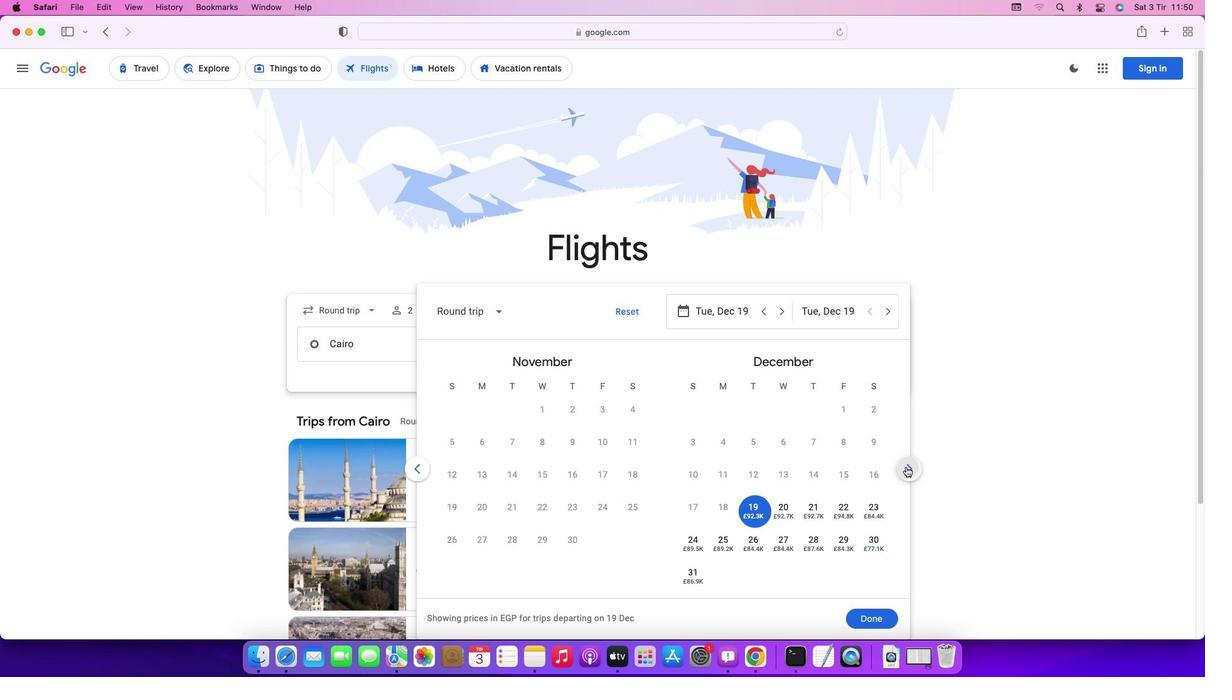 
Action: Mouse moved to (779, 409)
Screenshot: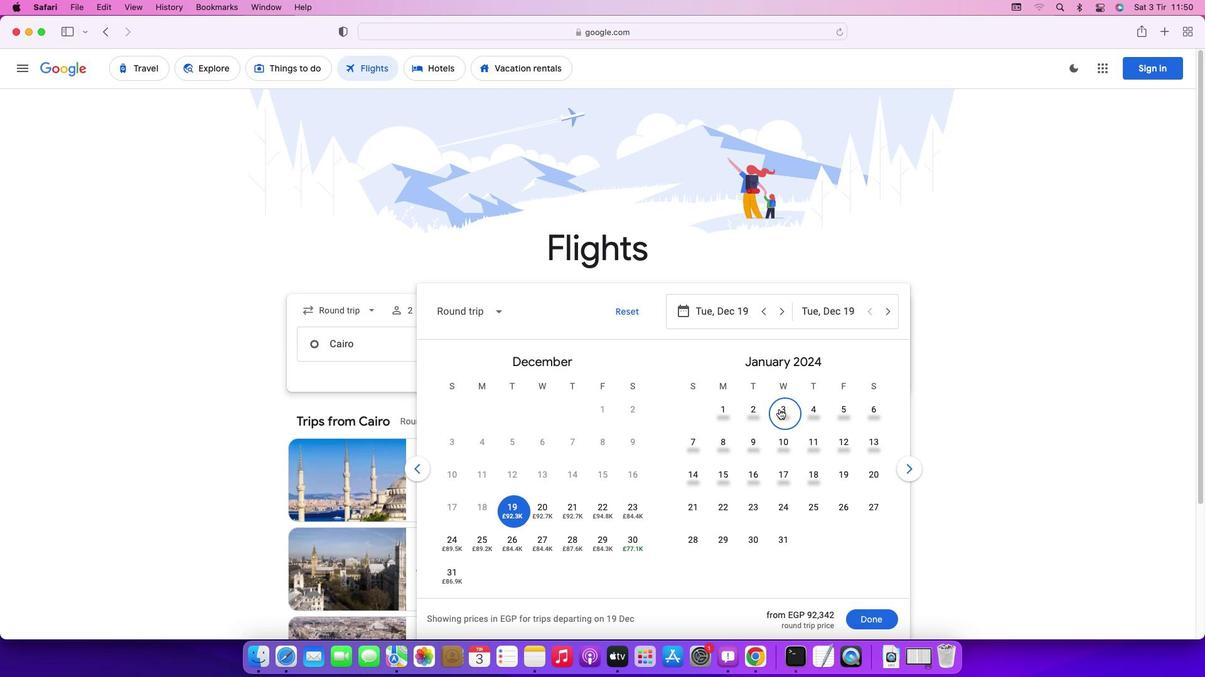
Action: Mouse pressed left at (779, 409)
Screenshot: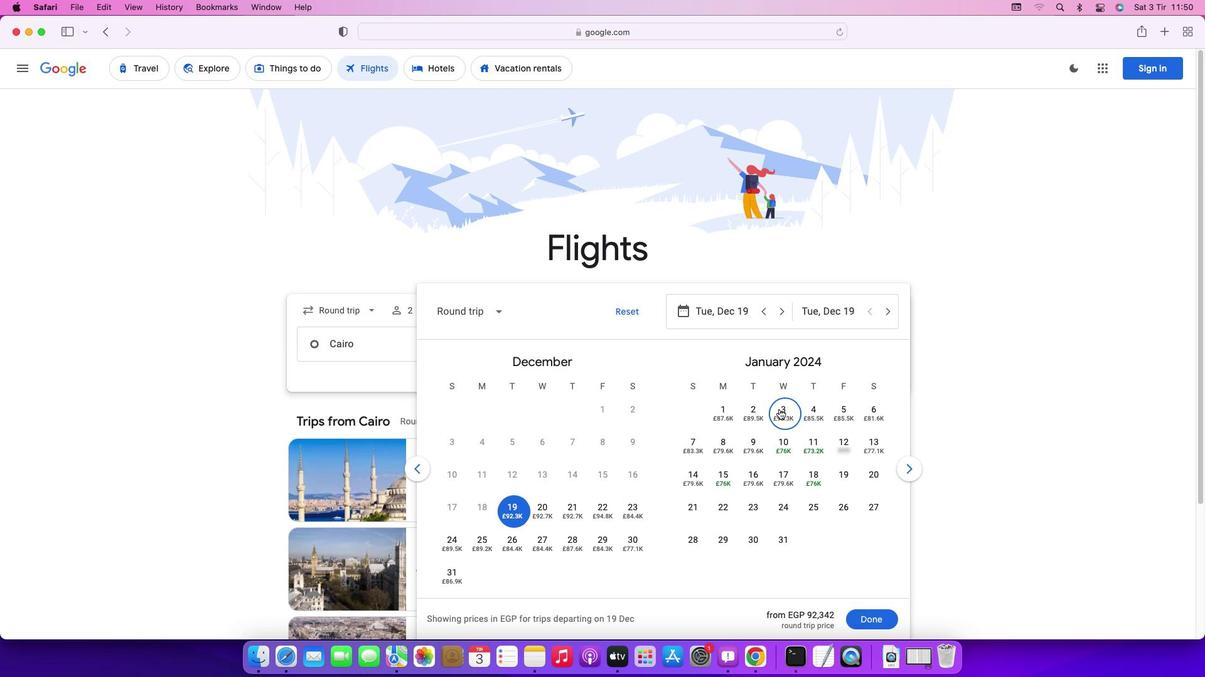 
Action: Mouse moved to (862, 616)
Screenshot: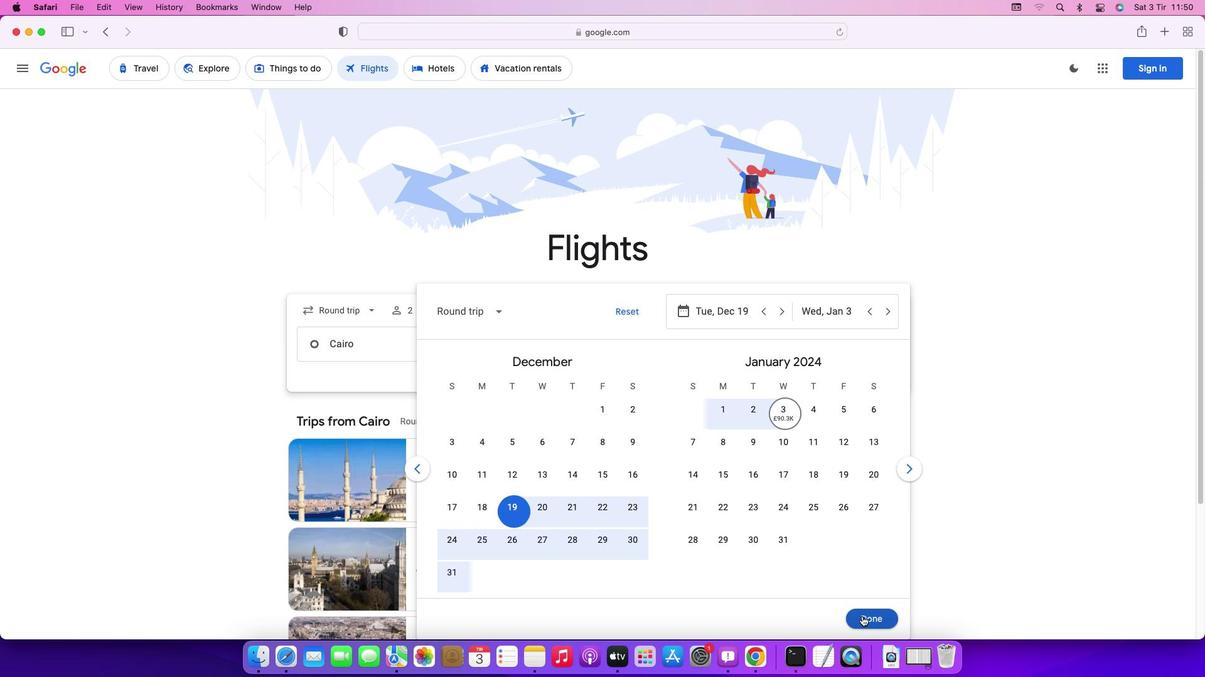 
Action: Mouse pressed left at (862, 616)
Screenshot: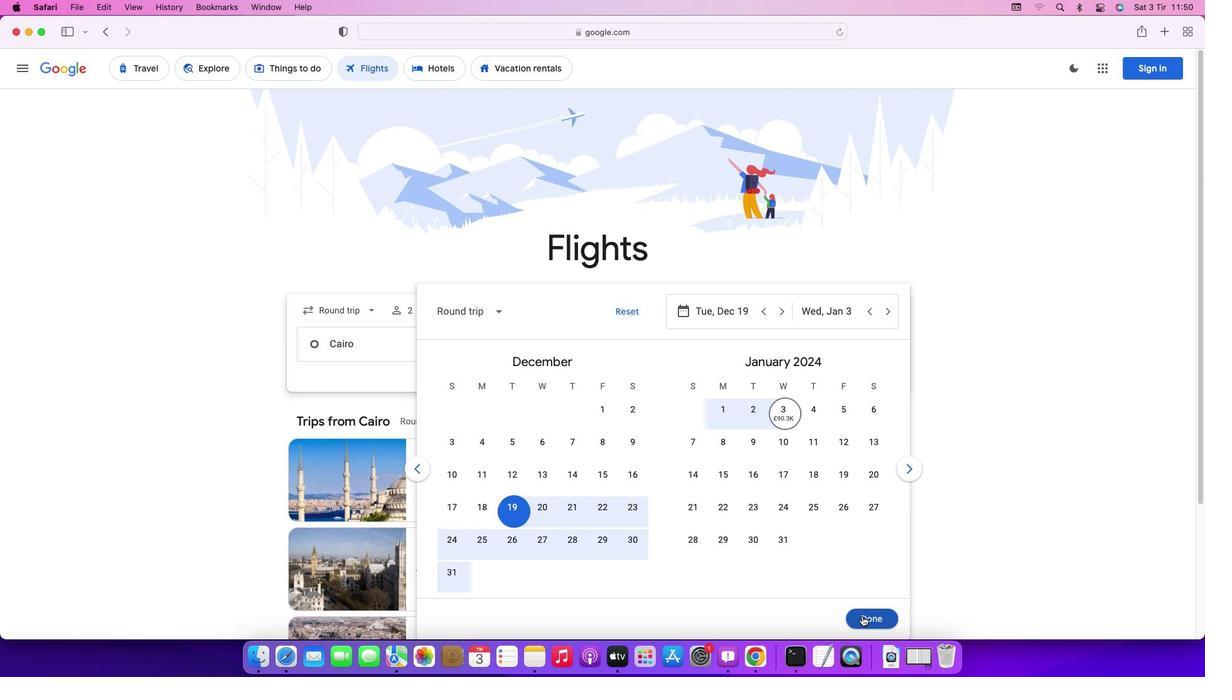 
Action: Mouse moved to (615, 394)
Screenshot: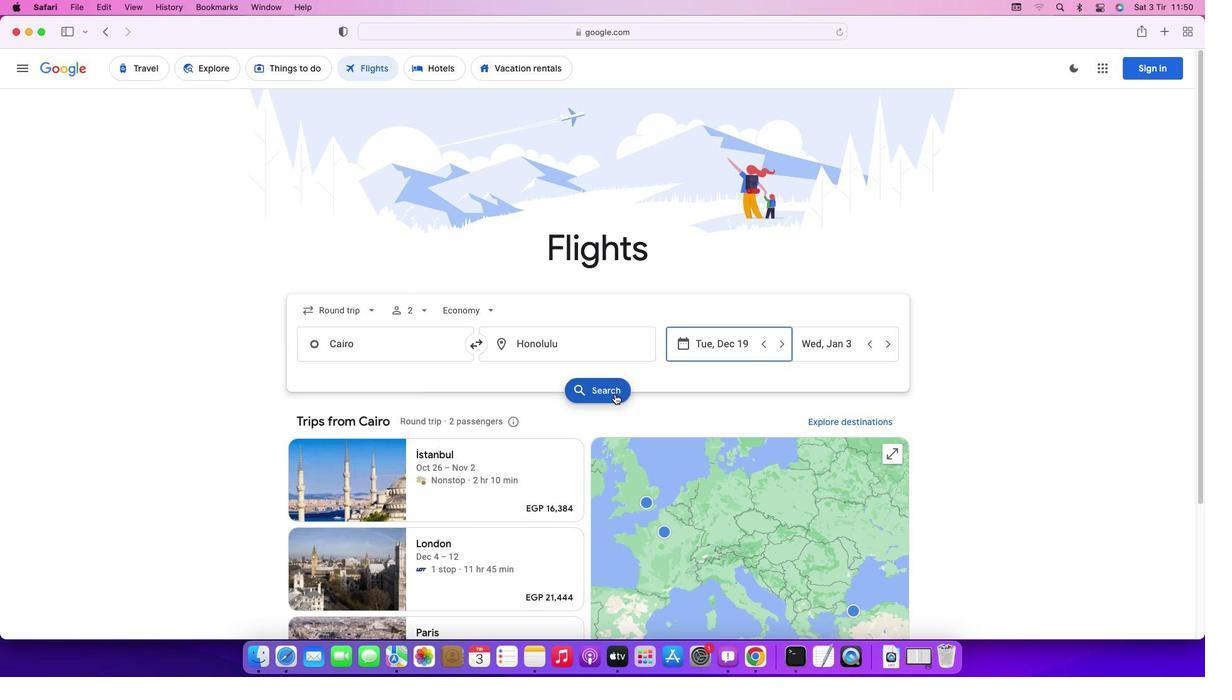 
Action: Mouse pressed left at (615, 394)
Screenshot: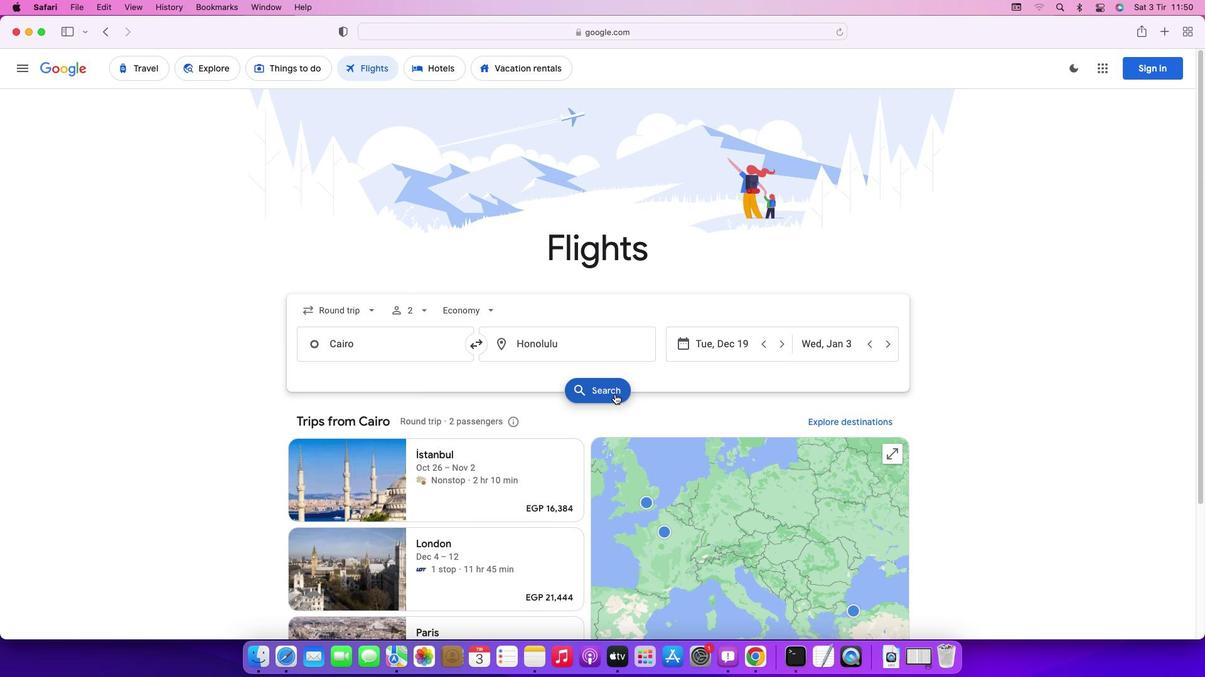 
Action: Mouse moved to (389, 187)
Screenshot: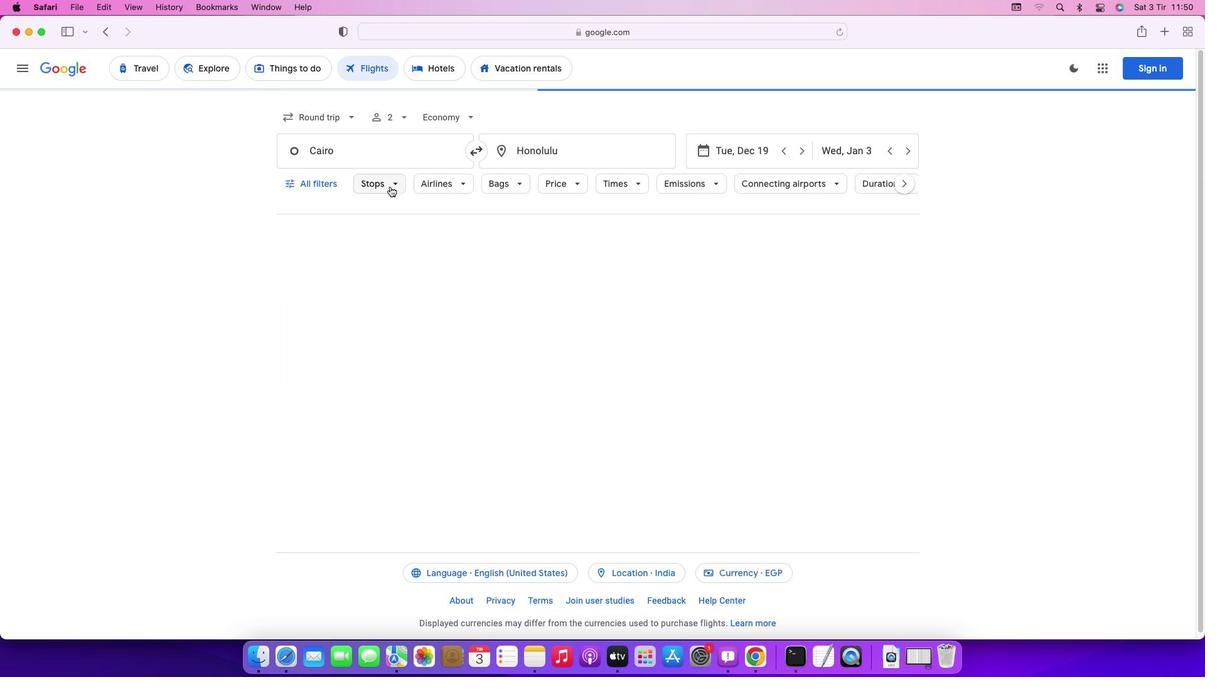 
Action: Mouse pressed left at (389, 187)
Screenshot: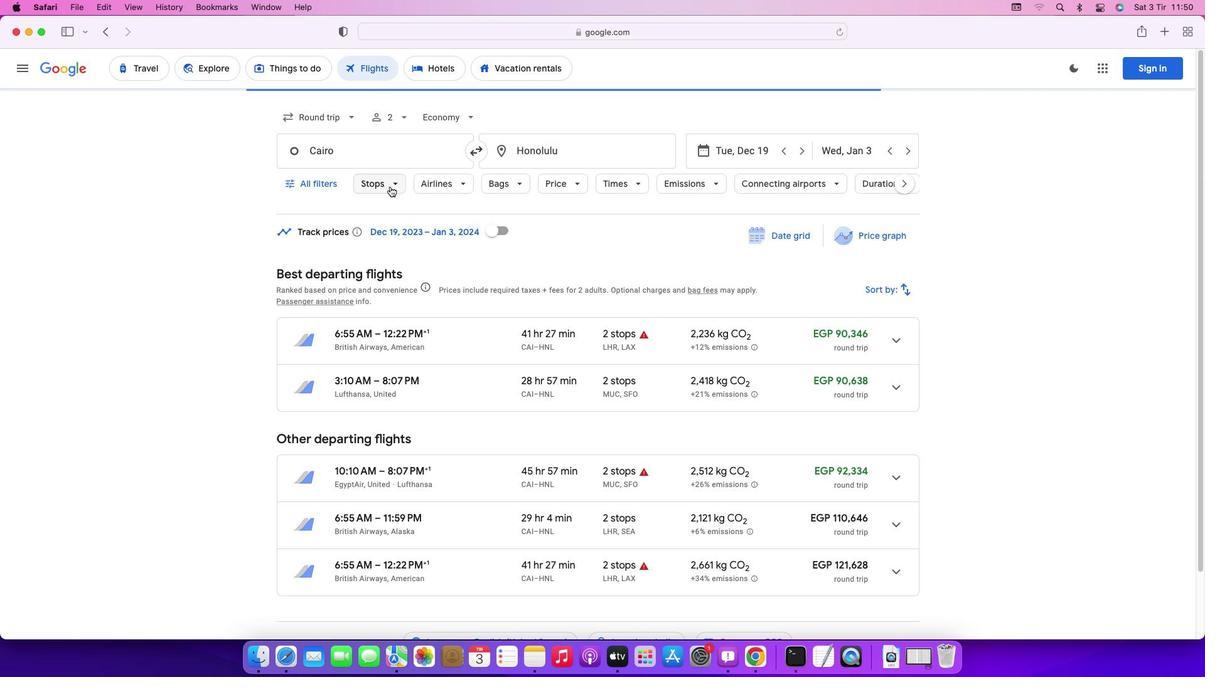
Action: Mouse moved to (382, 249)
Screenshot: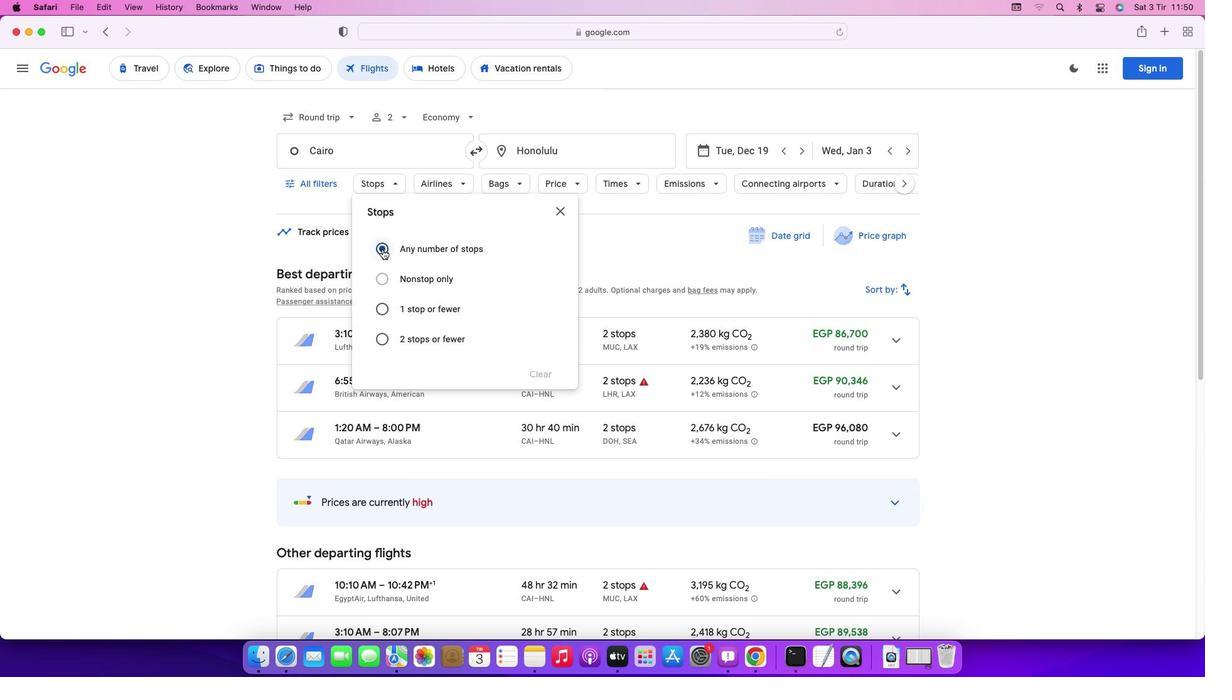 
Action: Mouse pressed left at (382, 249)
Screenshot: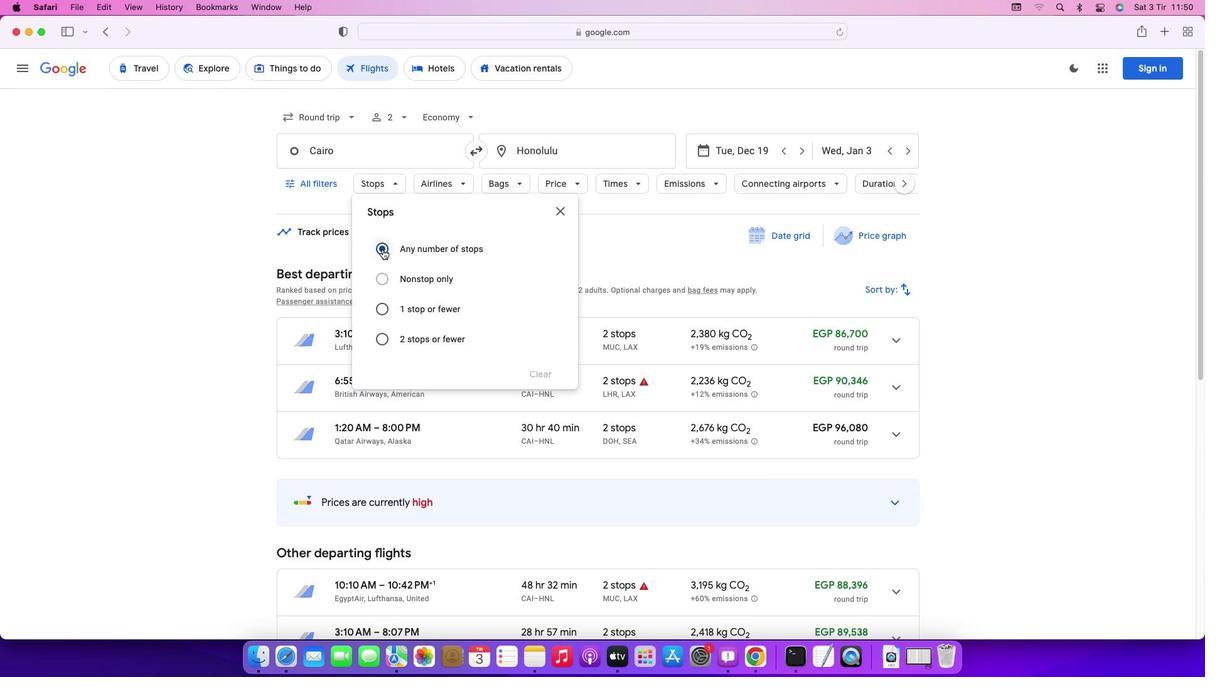 
Action: Mouse moved to (446, 186)
Screenshot: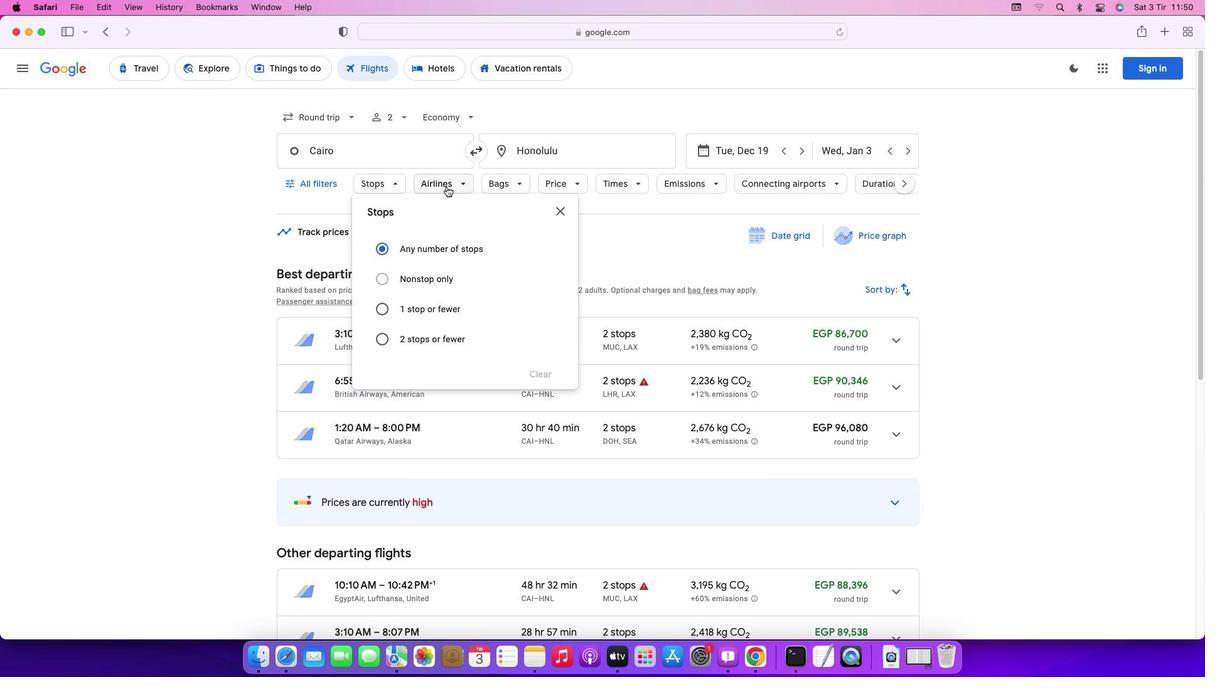 
Action: Mouse pressed left at (446, 186)
Screenshot: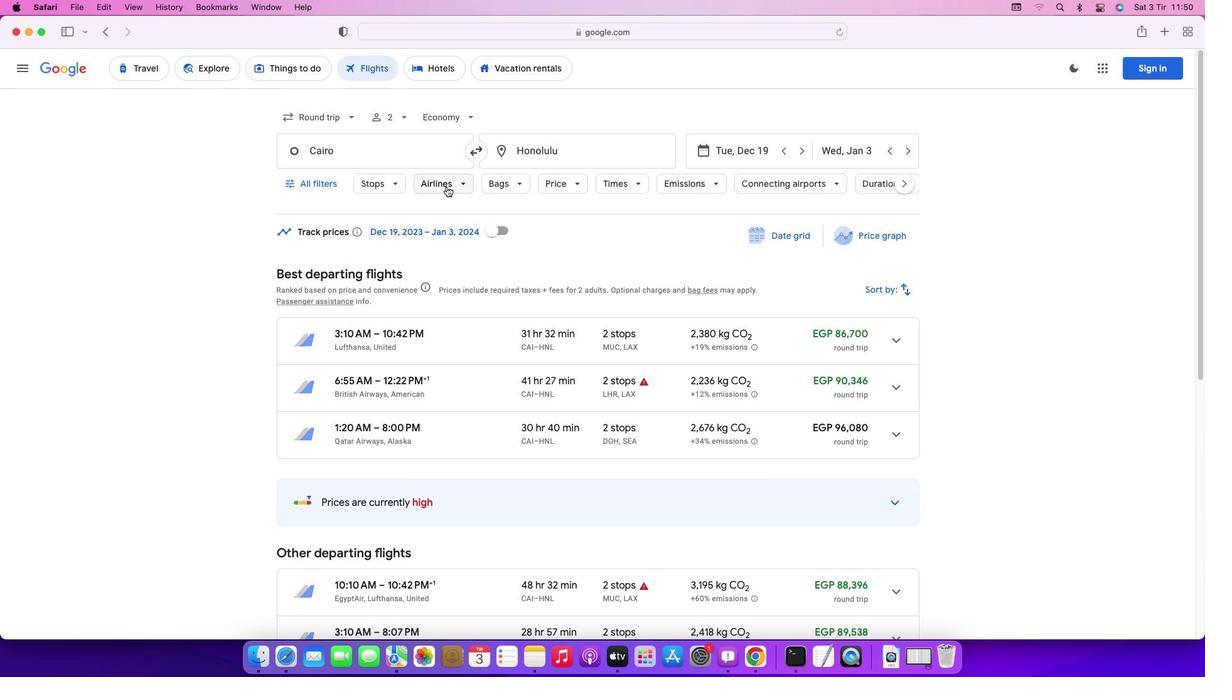 
Action: Mouse moved to (600, 247)
Screenshot: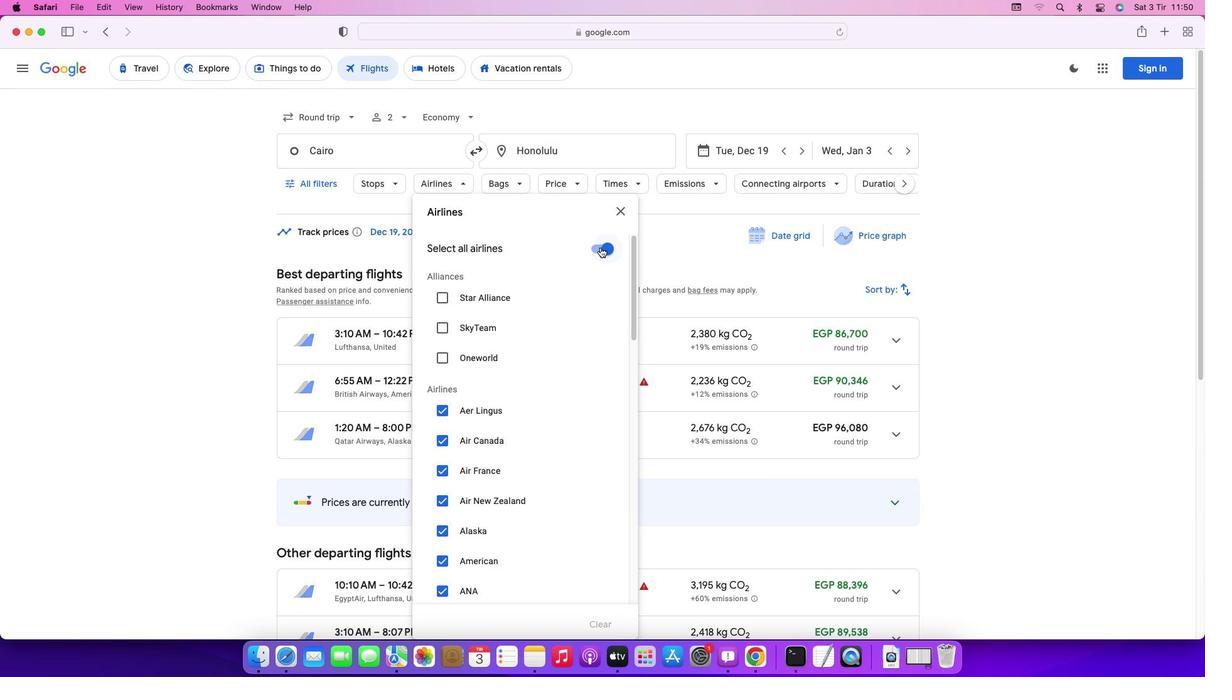
Action: Mouse pressed left at (600, 247)
Screenshot: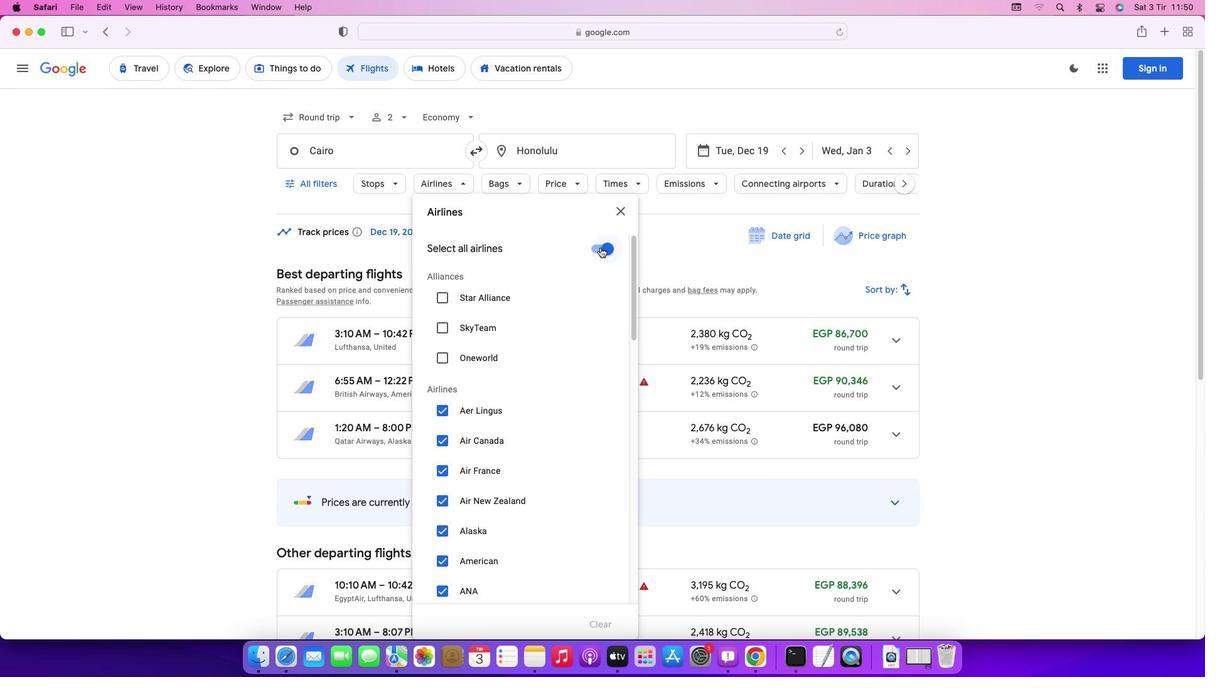 
Action: Mouse moved to (539, 429)
Screenshot: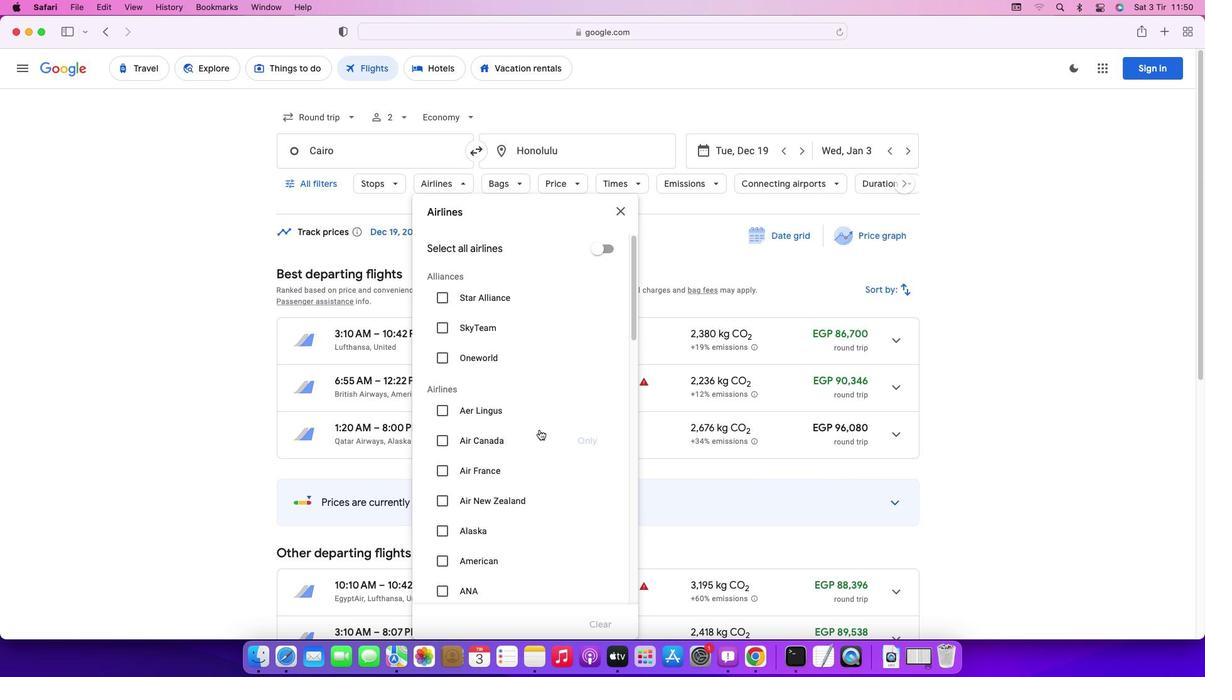 
Action: Mouse scrolled (539, 429) with delta (0, 0)
Screenshot: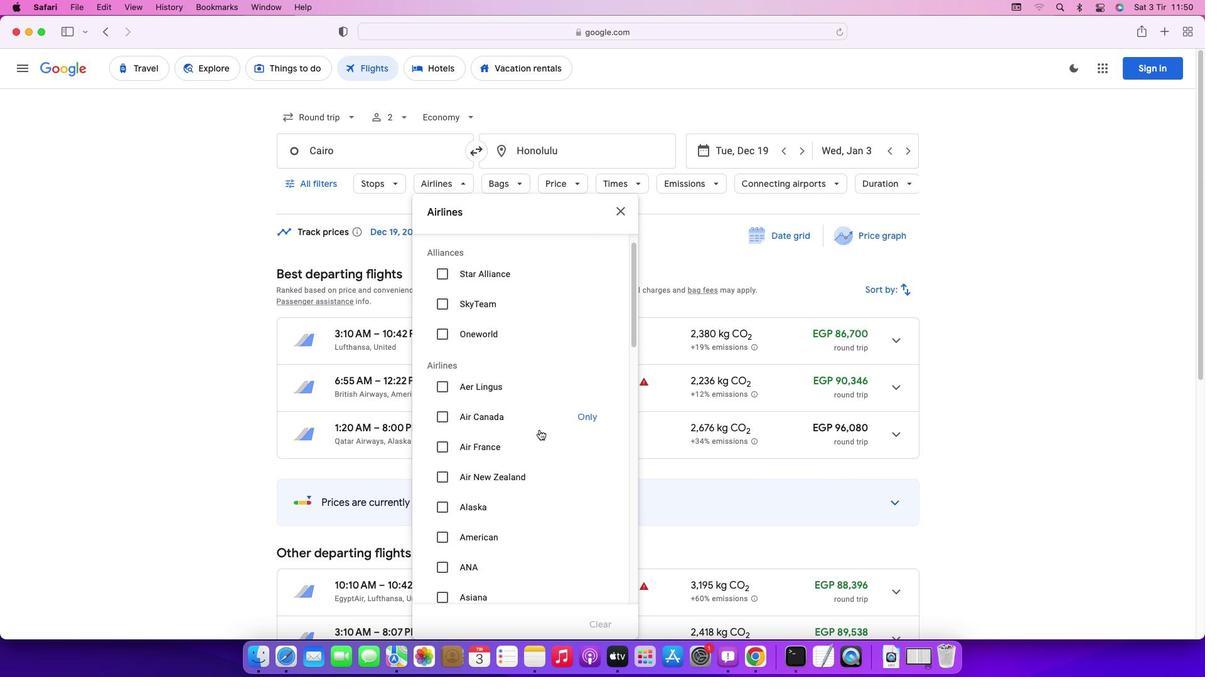 
Action: Mouse scrolled (539, 429) with delta (0, 0)
Screenshot: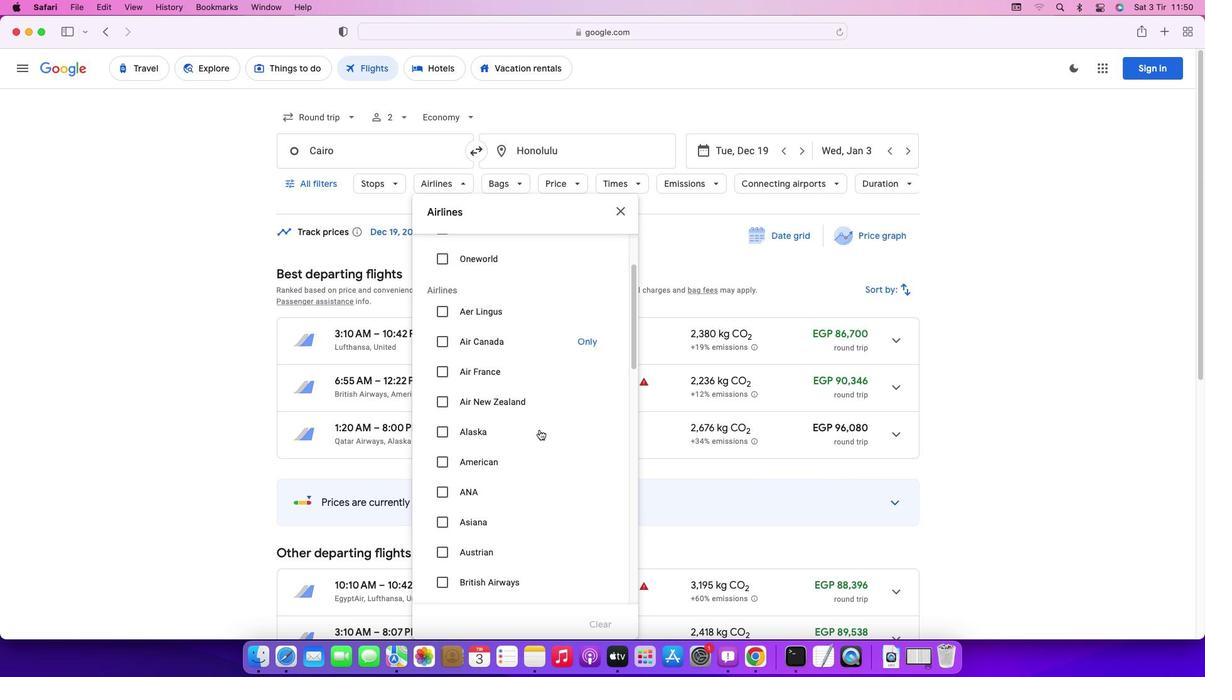 
Action: Mouse scrolled (539, 429) with delta (0, -1)
Screenshot: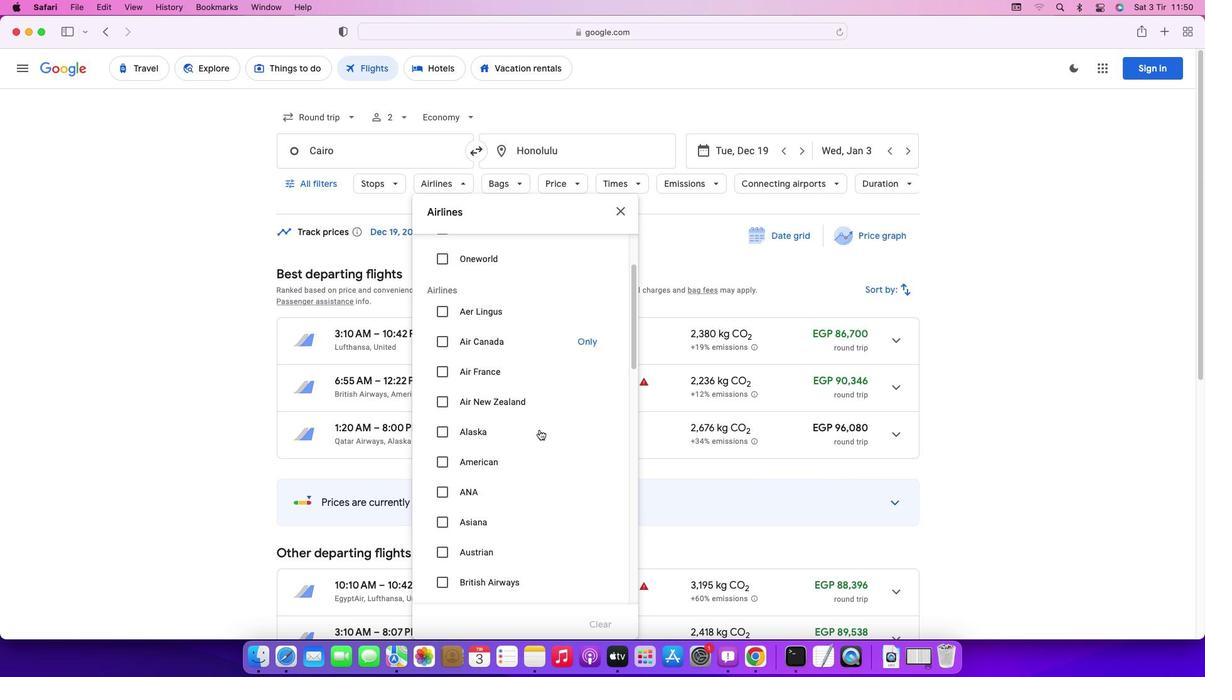 
Action: Mouse scrolled (539, 429) with delta (0, 0)
Screenshot: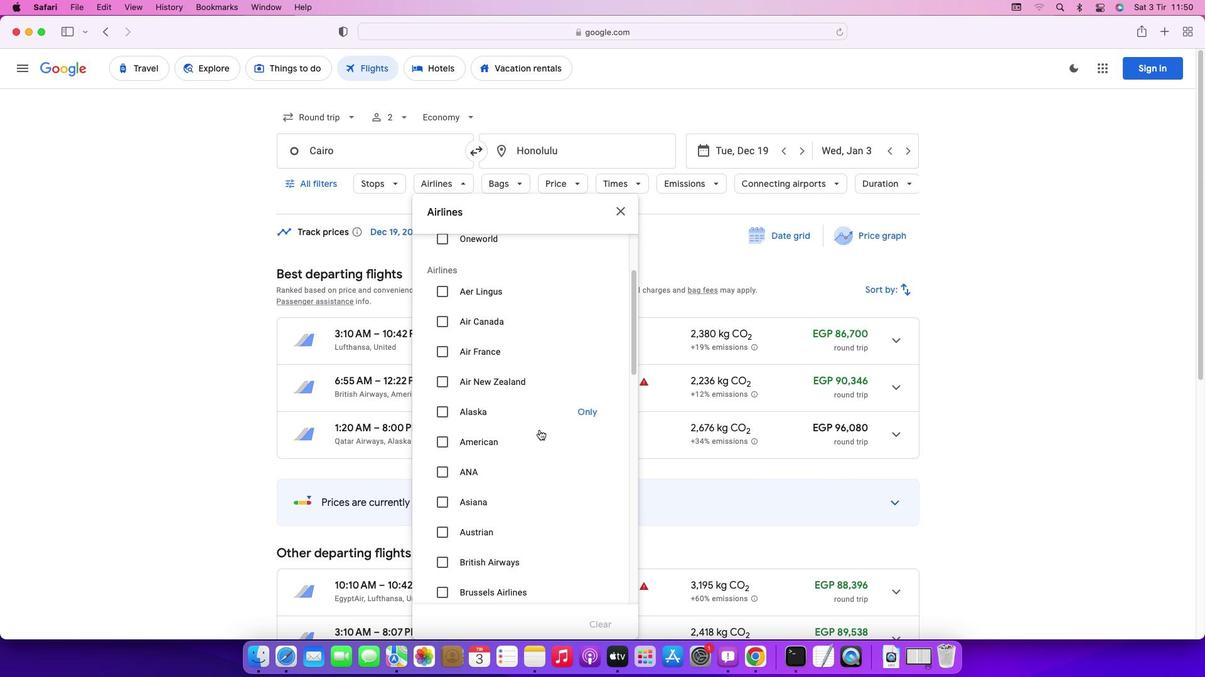 
Action: Mouse scrolled (539, 429) with delta (0, 0)
Screenshot: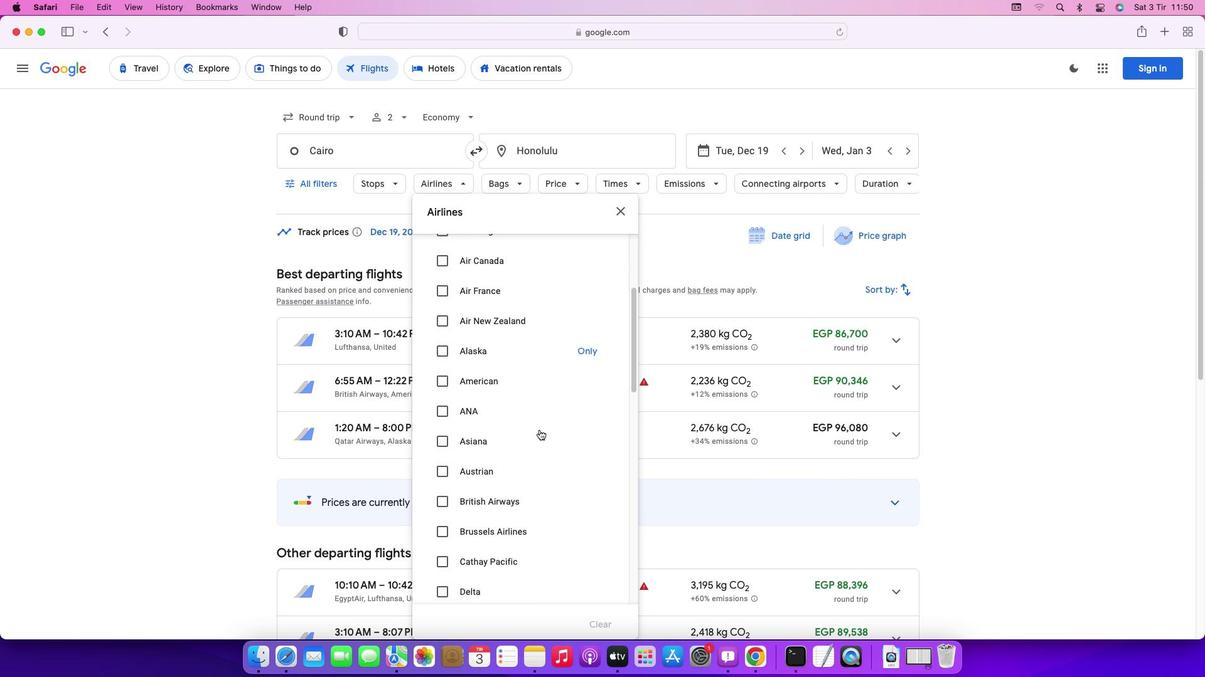 
Action: Mouse scrolled (539, 429) with delta (0, -1)
Screenshot: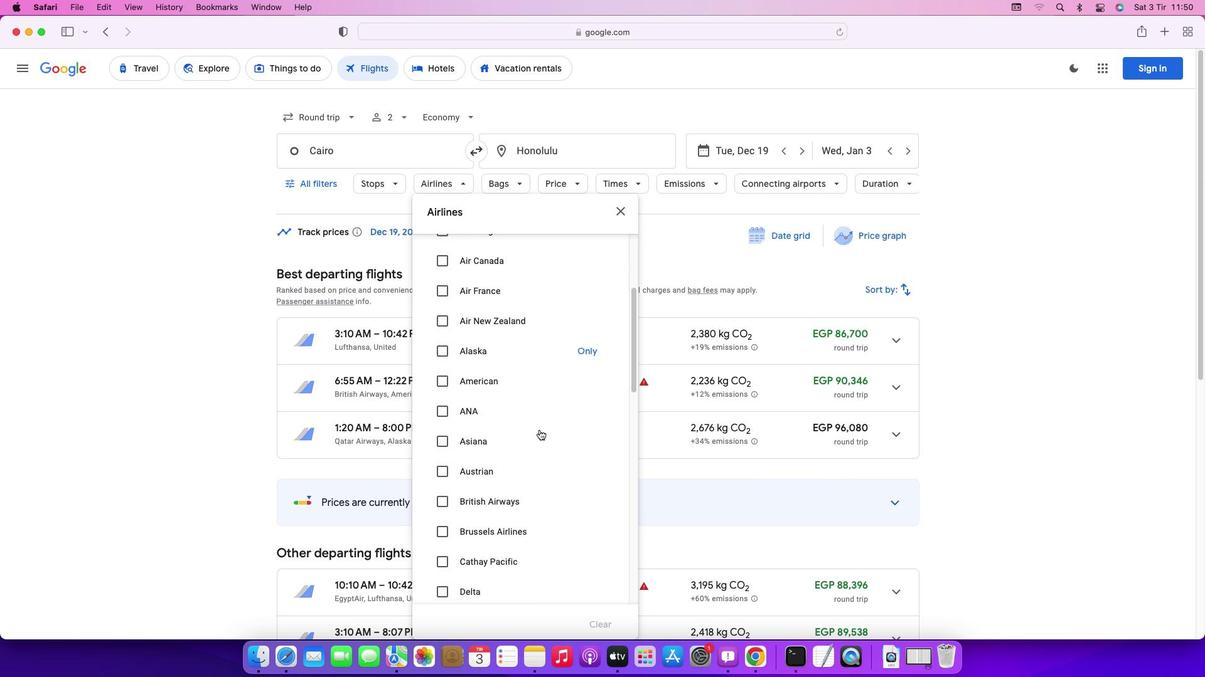 
Action: Mouse moved to (443, 503)
Screenshot: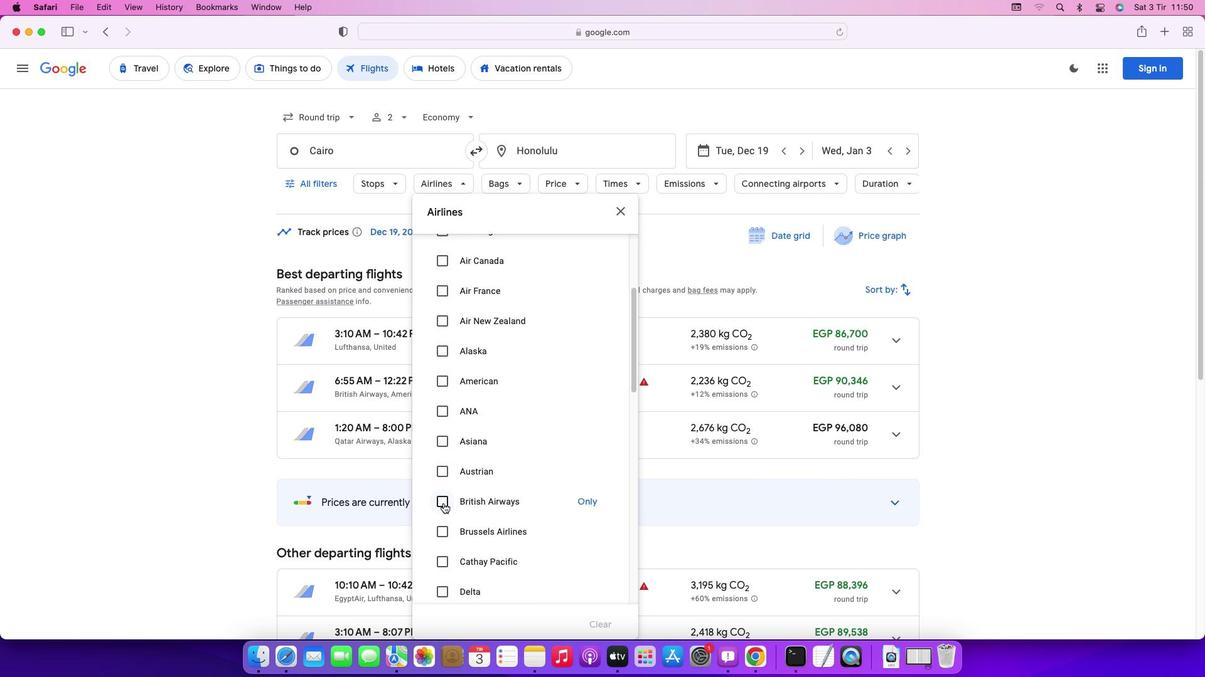 
Action: Mouse pressed left at (443, 503)
Screenshot: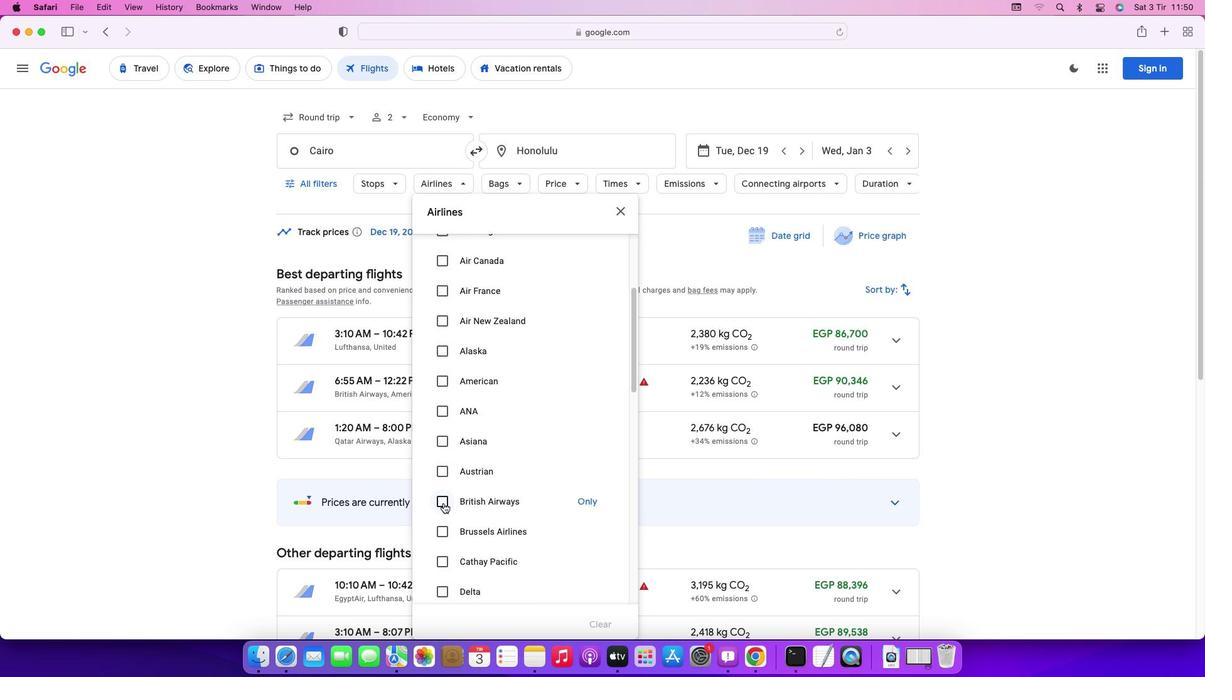 
Action: Mouse moved to (596, 182)
Screenshot: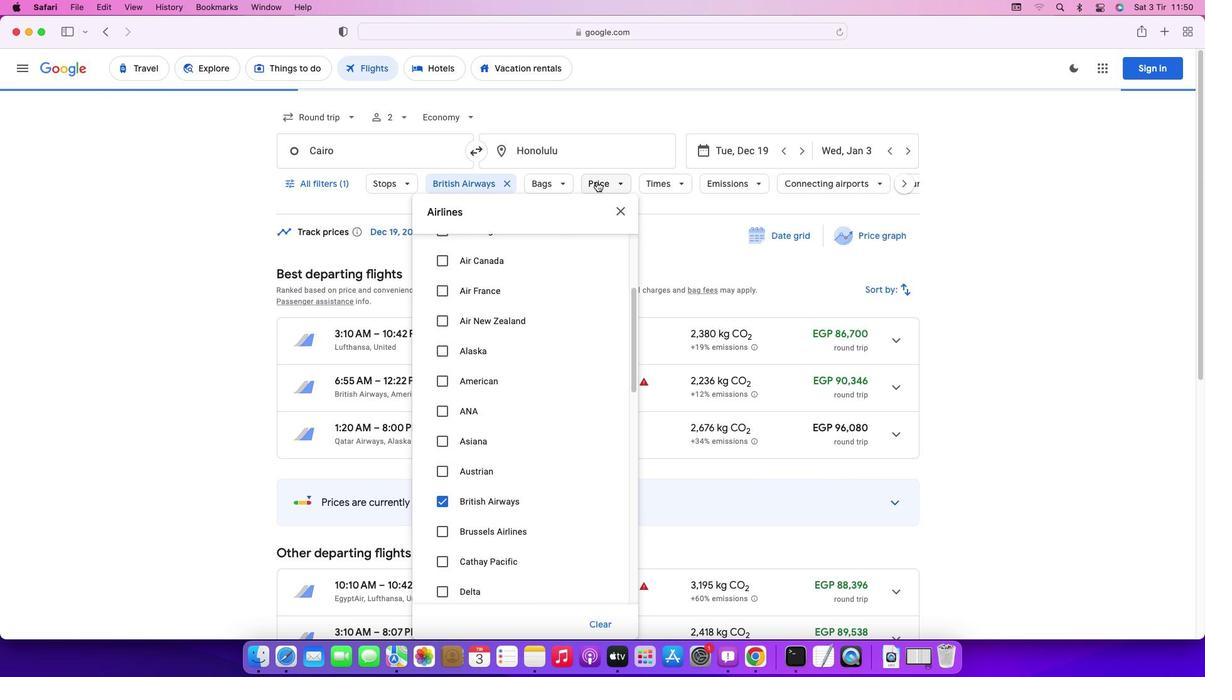 
Action: Mouse pressed left at (596, 182)
Screenshot: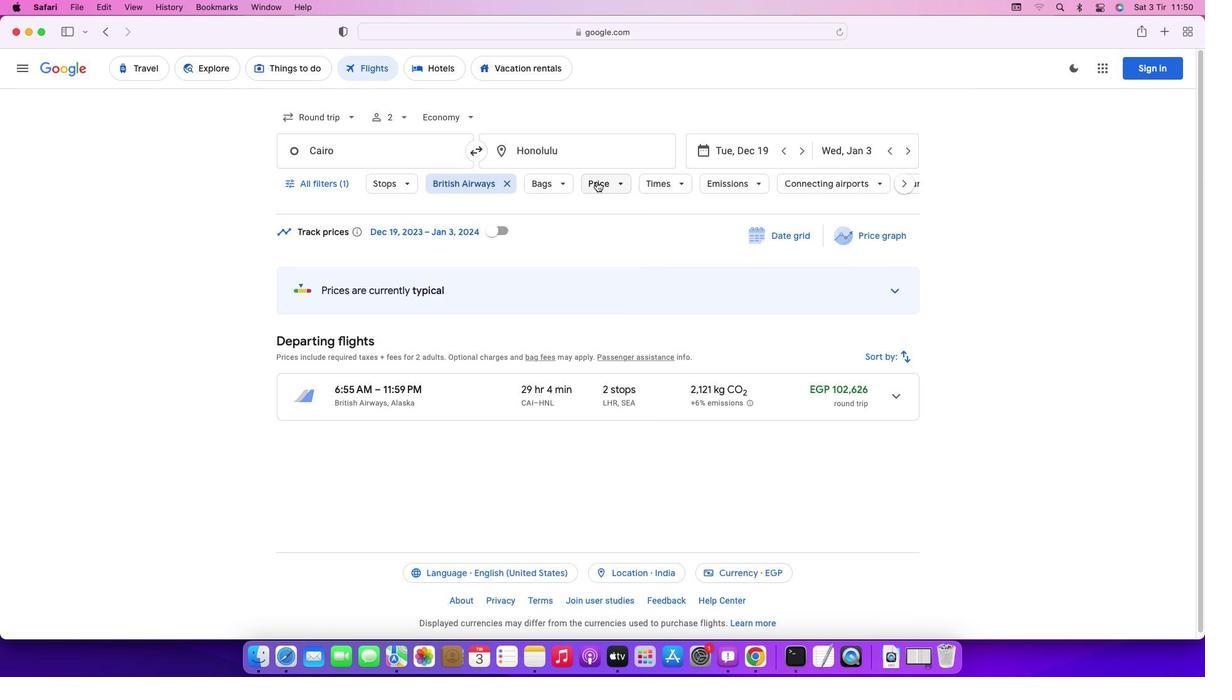 
Action: Mouse moved to (779, 261)
Screenshot: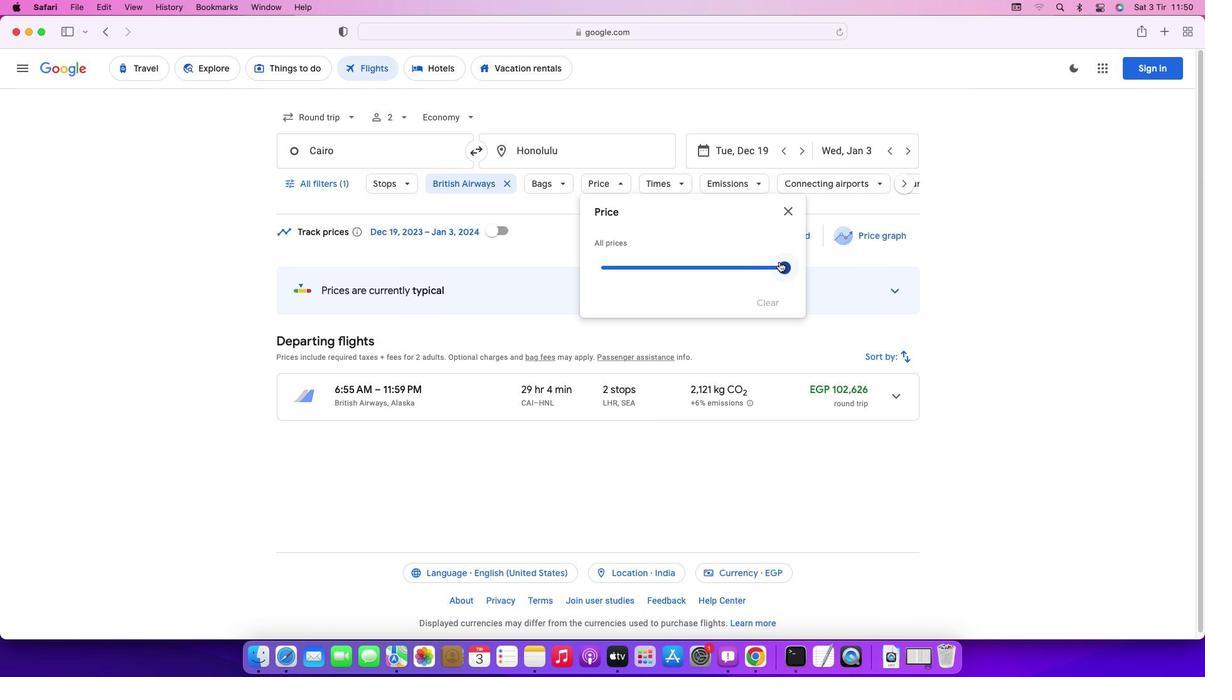 
Action: Mouse pressed left at (779, 261)
Screenshot: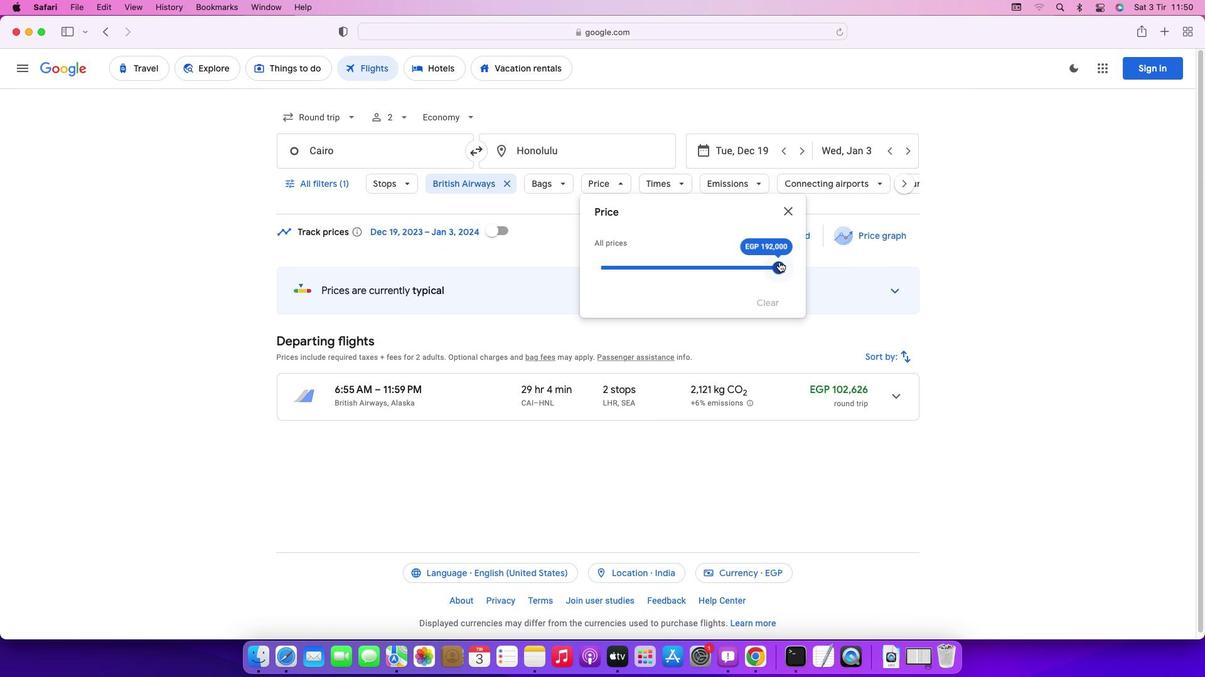 
Action: Mouse moved to (721, 184)
Screenshot: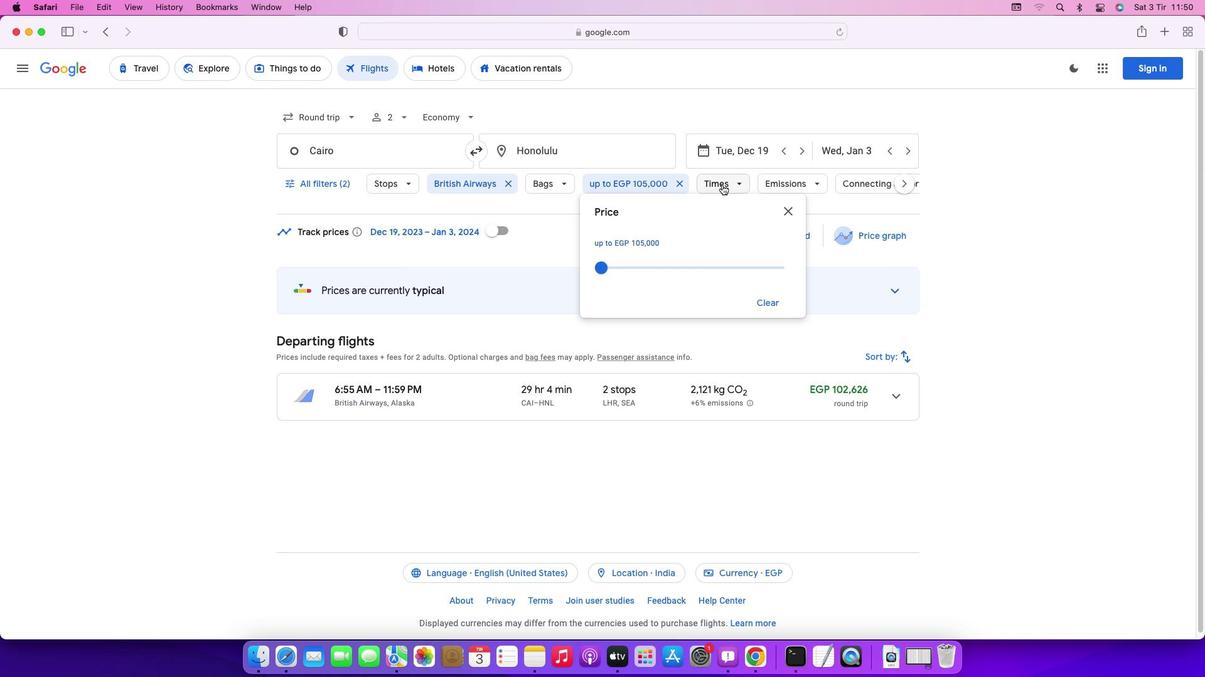 
Action: Mouse pressed left at (721, 184)
Screenshot: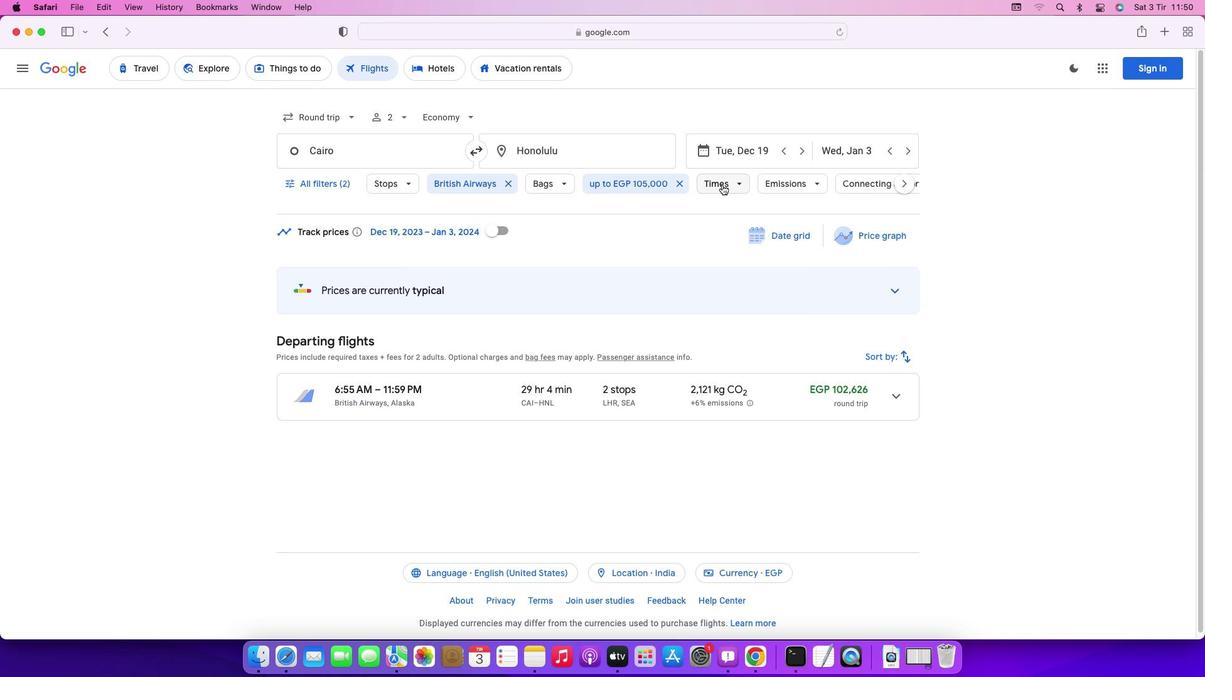 
Action: Mouse moved to (716, 341)
Screenshot: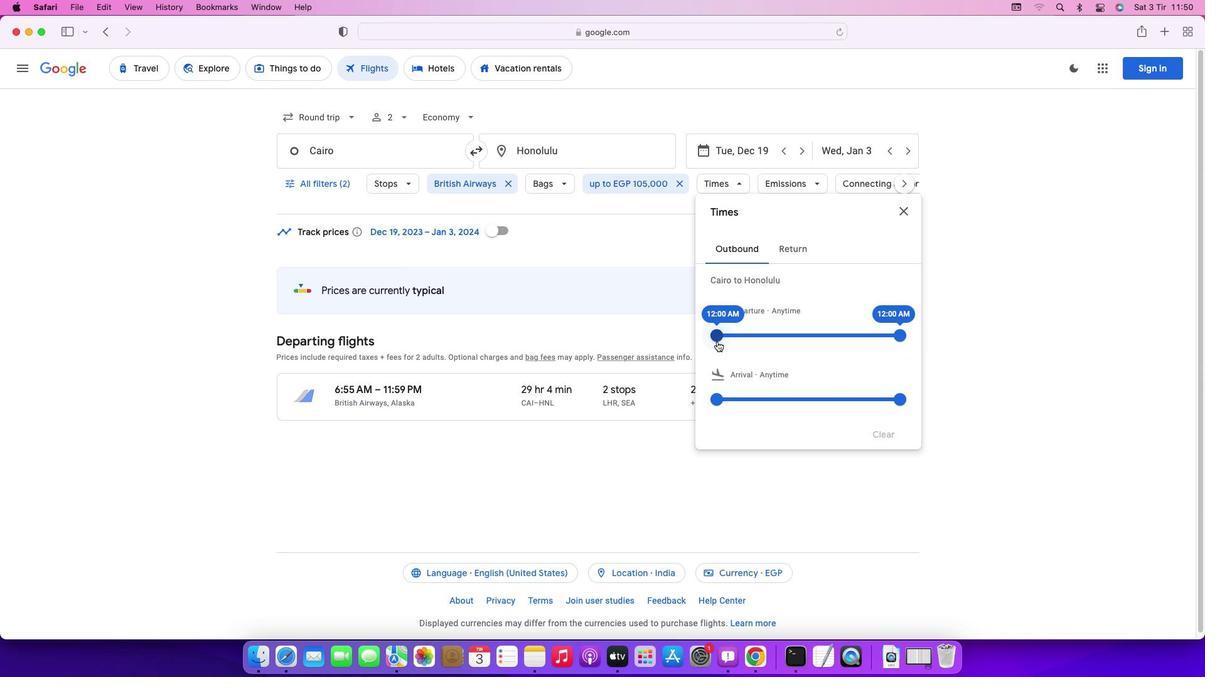 
Action: Mouse pressed left at (716, 341)
Screenshot: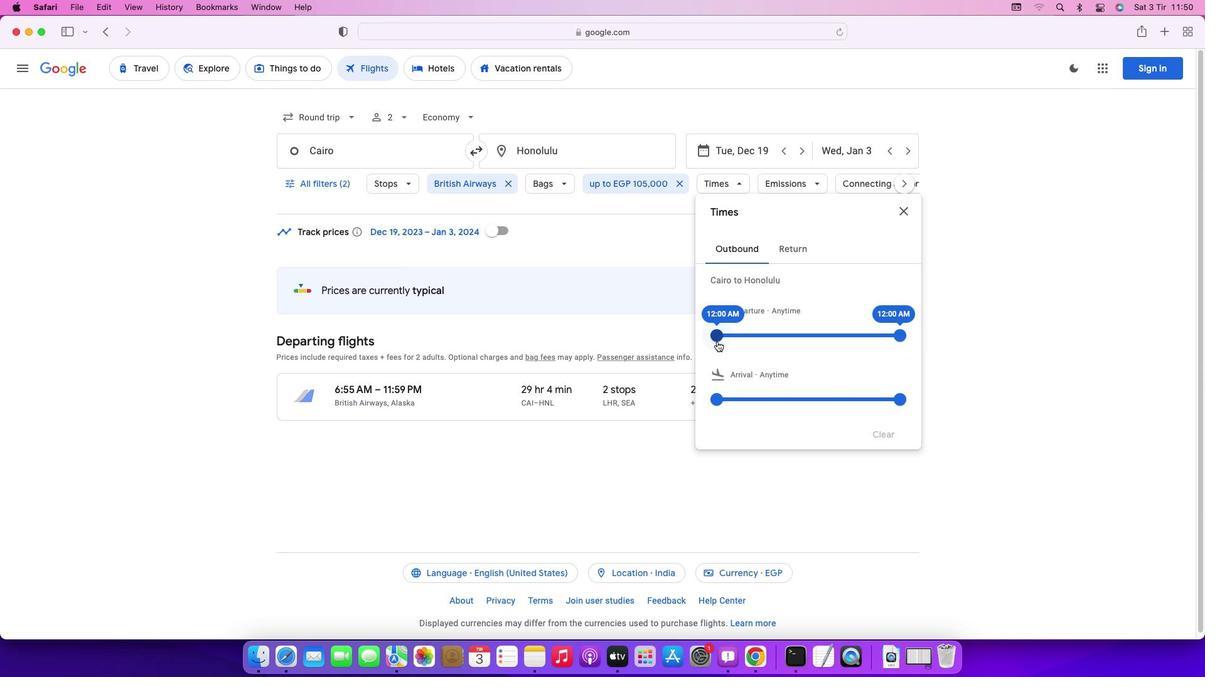 
Action: Mouse moved to (896, 336)
Screenshot: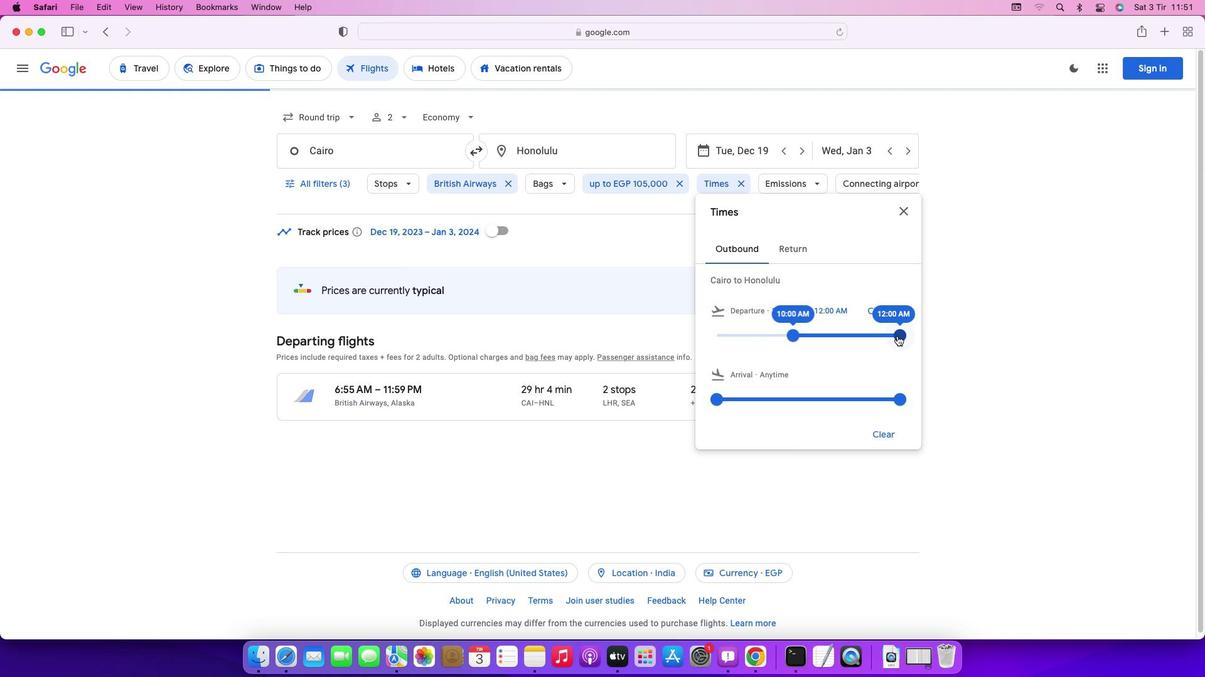 
Action: Mouse pressed left at (896, 336)
Screenshot: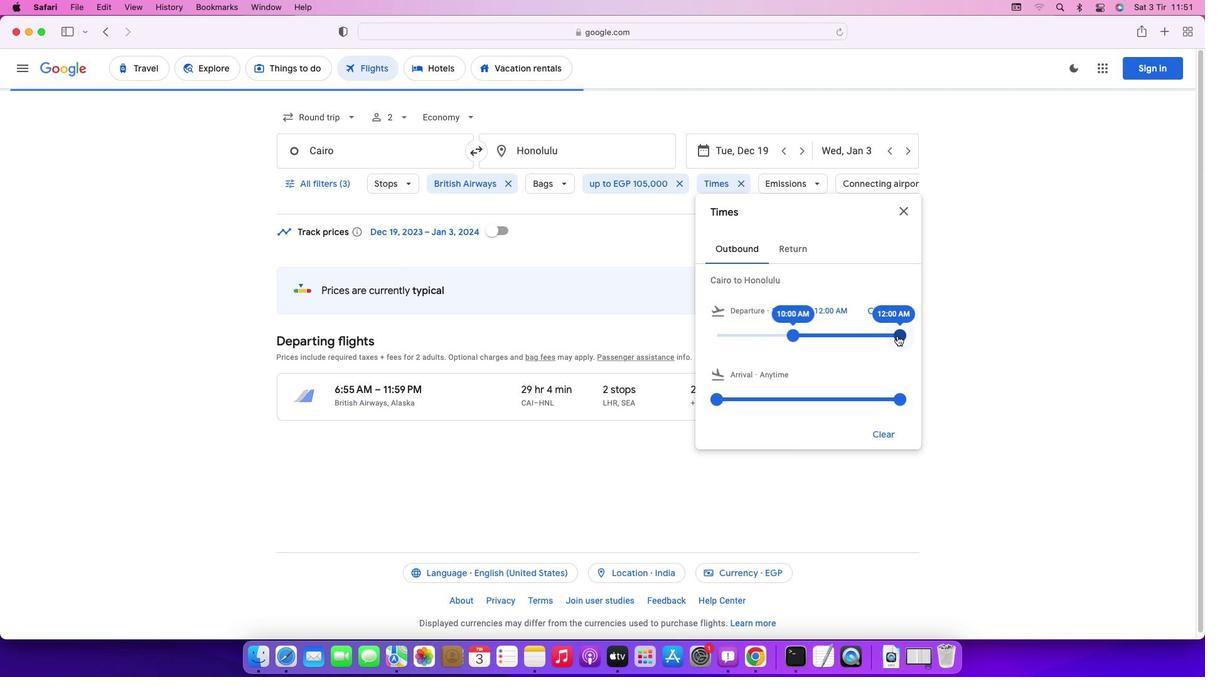 
Action: Mouse moved to (961, 326)
Screenshot: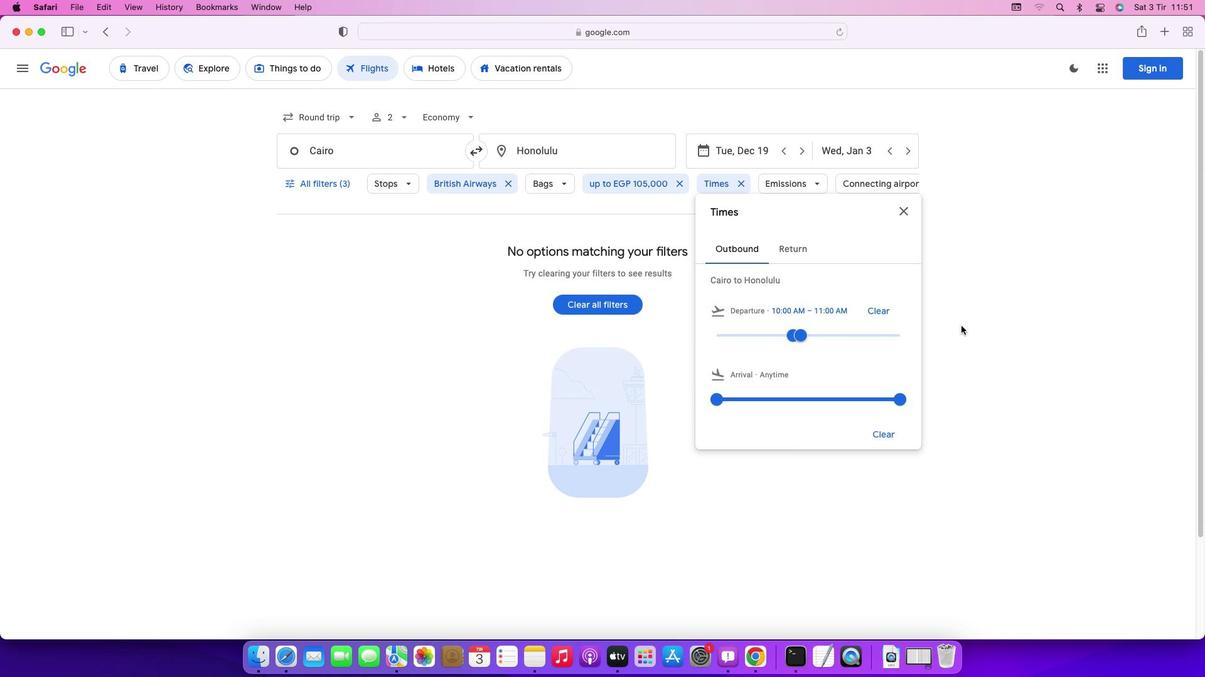 
Action: Mouse pressed left at (961, 326)
Screenshot: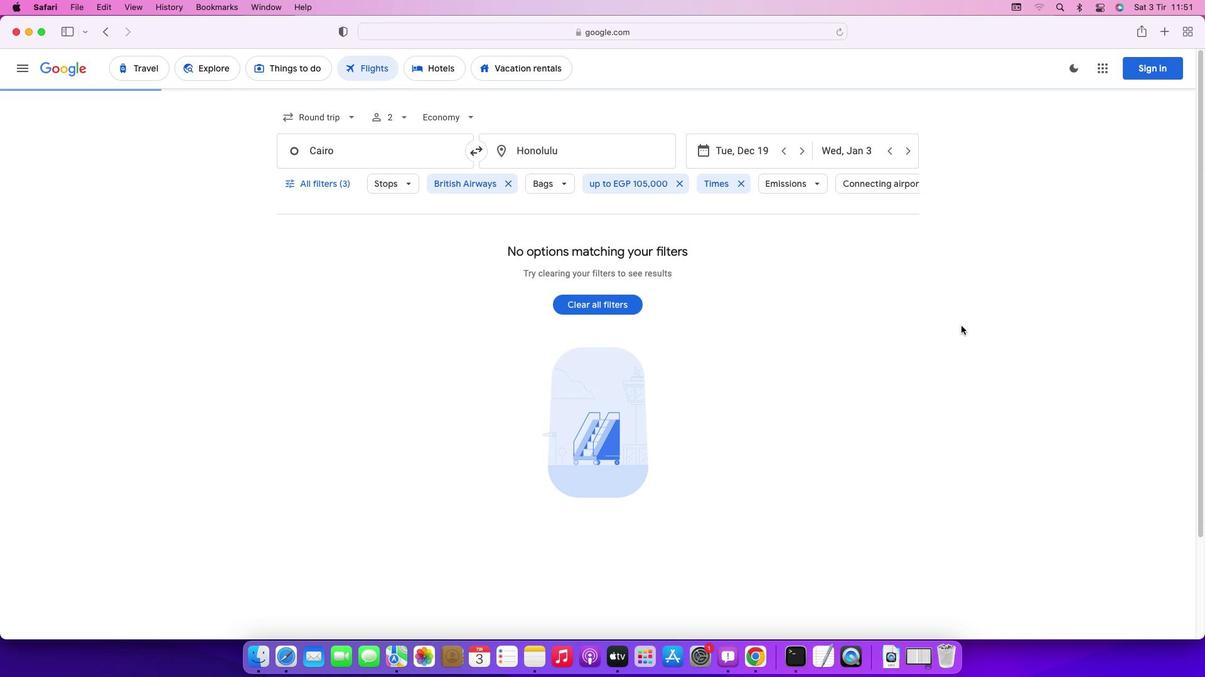 
Action: Mouse moved to (958, 323)
Screenshot: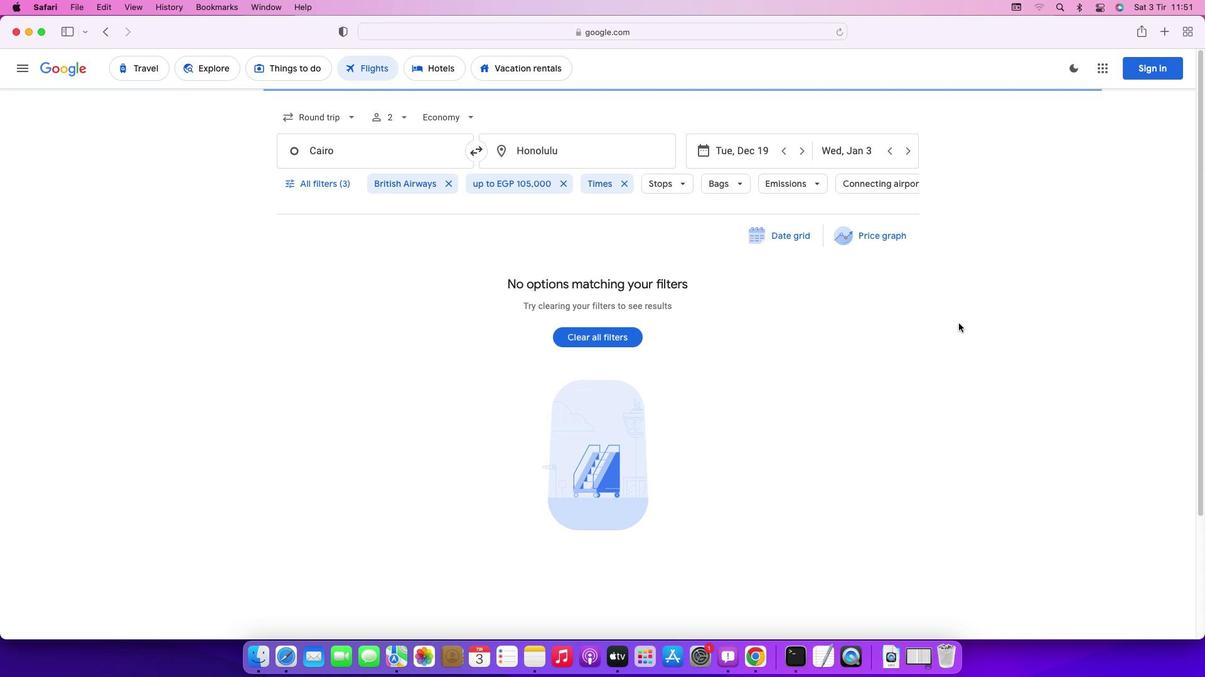 
